 Task: Find connections with filter location Penja with filter topic #leadershipwith filter profile language German with filter current company Buro Happold with filter school Careers for BANGALORE with filter industry Mobile Gaming Apps with filter service category Copywriting with filter keywords title Interior Designer
Action: Mouse moved to (481, 59)
Screenshot: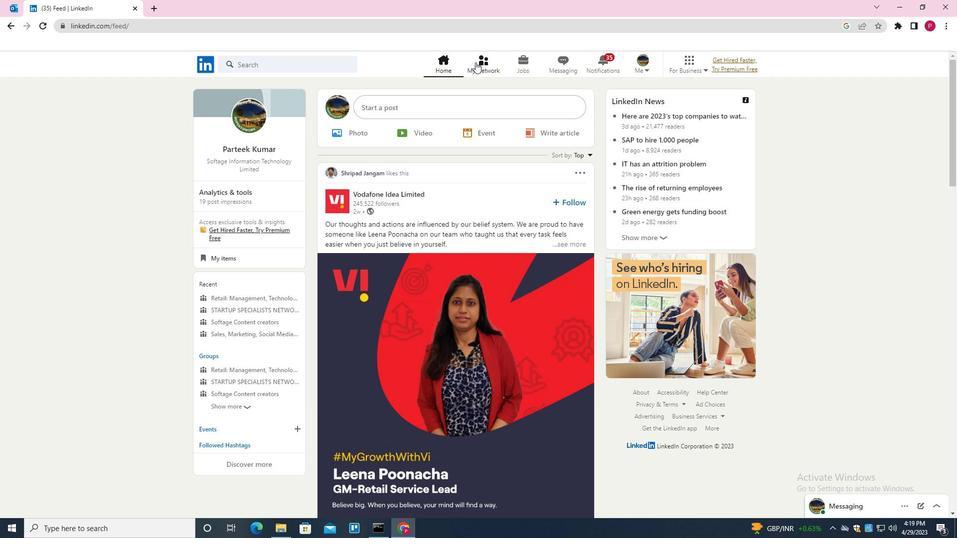 
Action: Mouse pressed left at (481, 59)
Screenshot: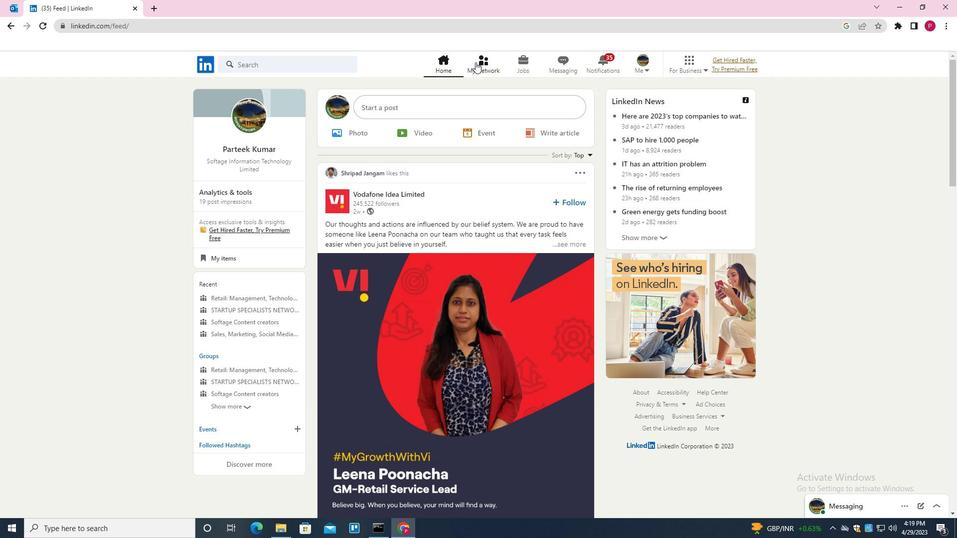
Action: Mouse moved to (307, 123)
Screenshot: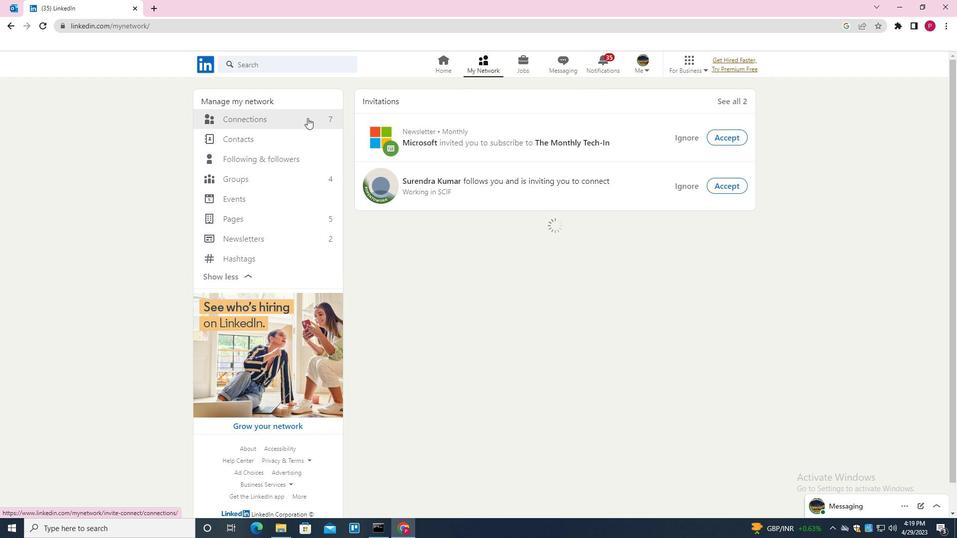 
Action: Mouse pressed left at (307, 123)
Screenshot: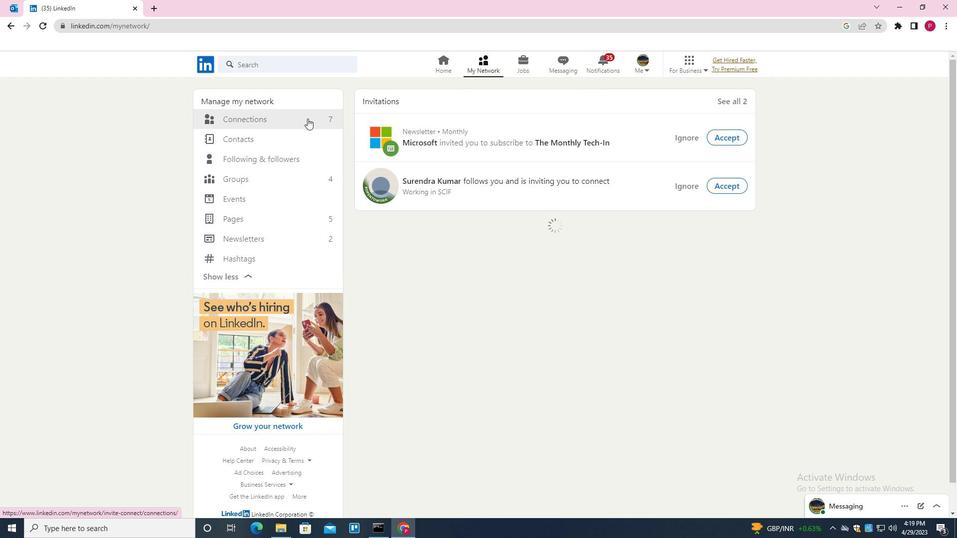 
Action: Mouse moved to (573, 120)
Screenshot: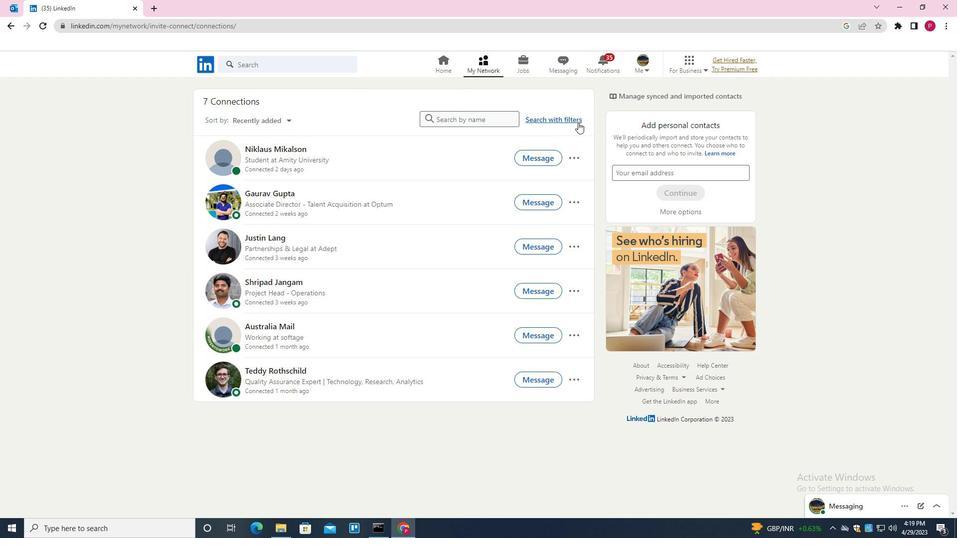 
Action: Mouse pressed left at (573, 120)
Screenshot: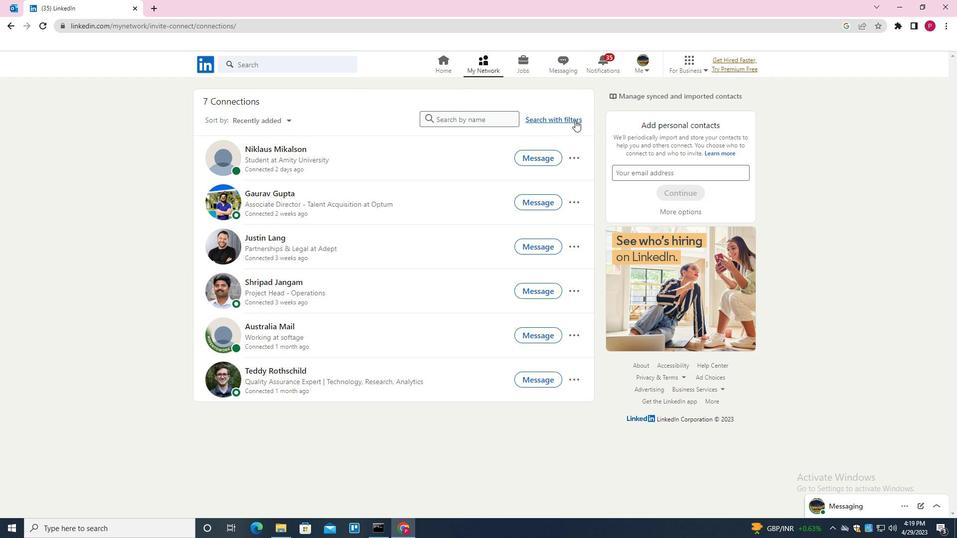 
Action: Mouse moved to (514, 90)
Screenshot: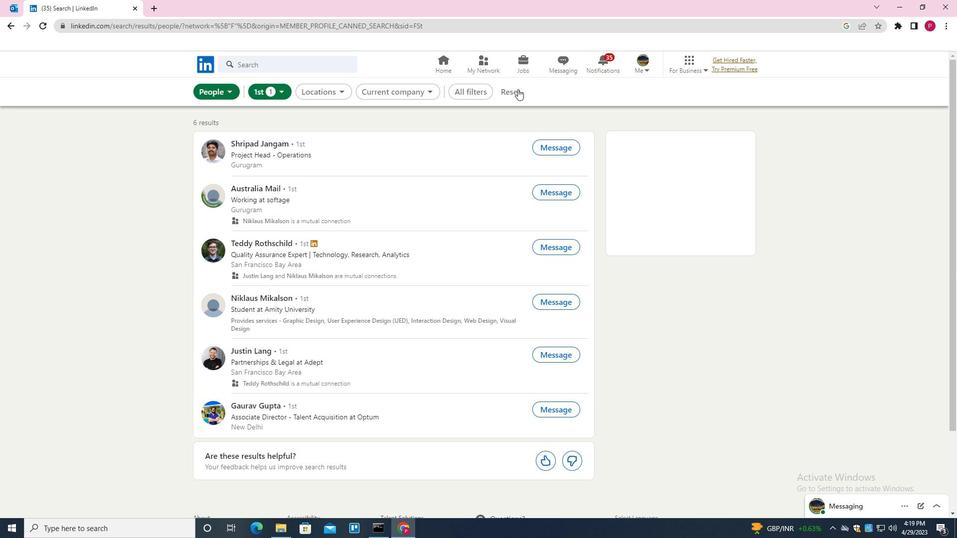 
Action: Mouse pressed left at (514, 90)
Screenshot: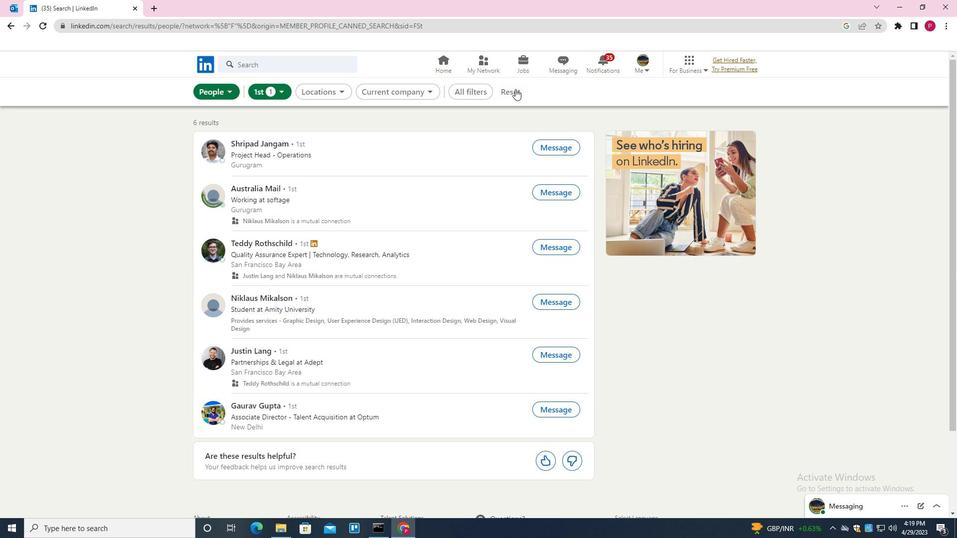 
Action: Mouse moved to (496, 90)
Screenshot: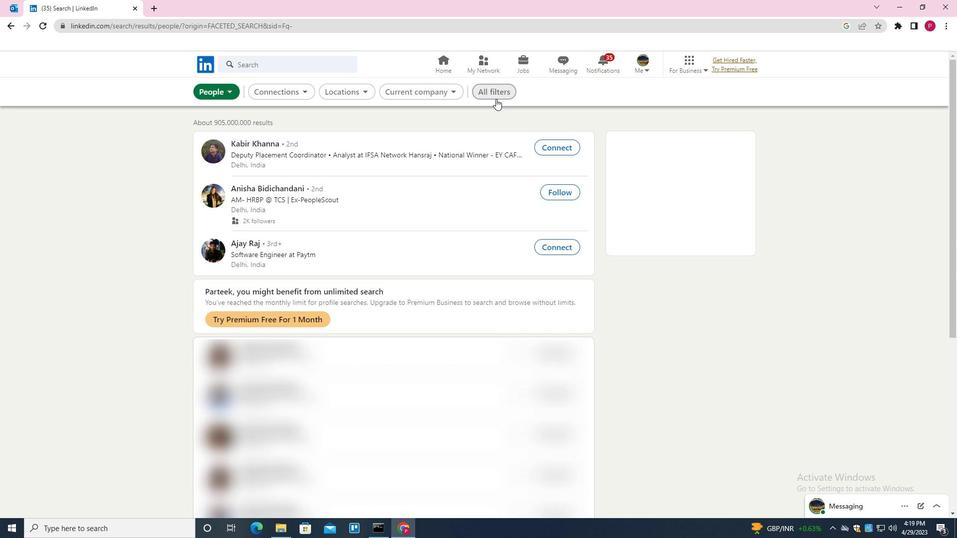 
Action: Mouse pressed left at (496, 90)
Screenshot: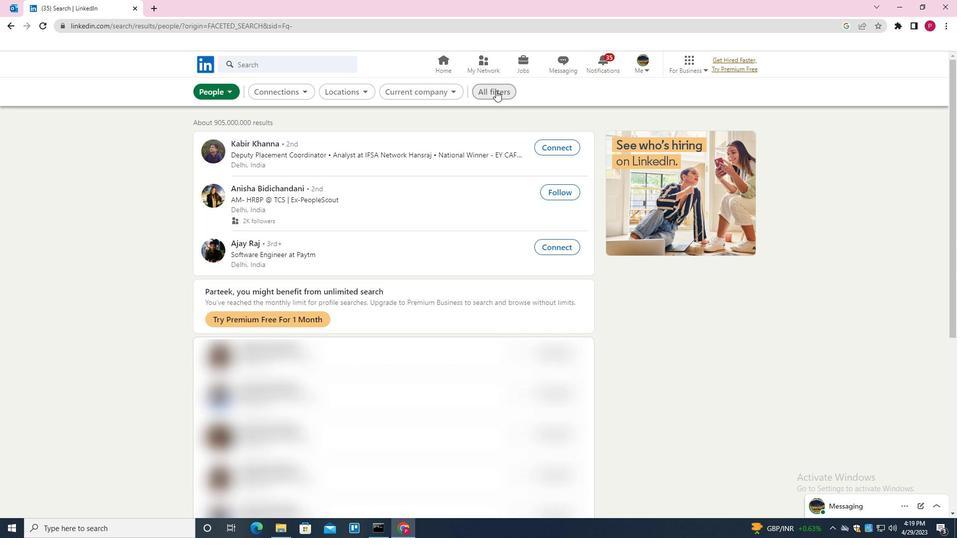 
Action: Mouse moved to (868, 387)
Screenshot: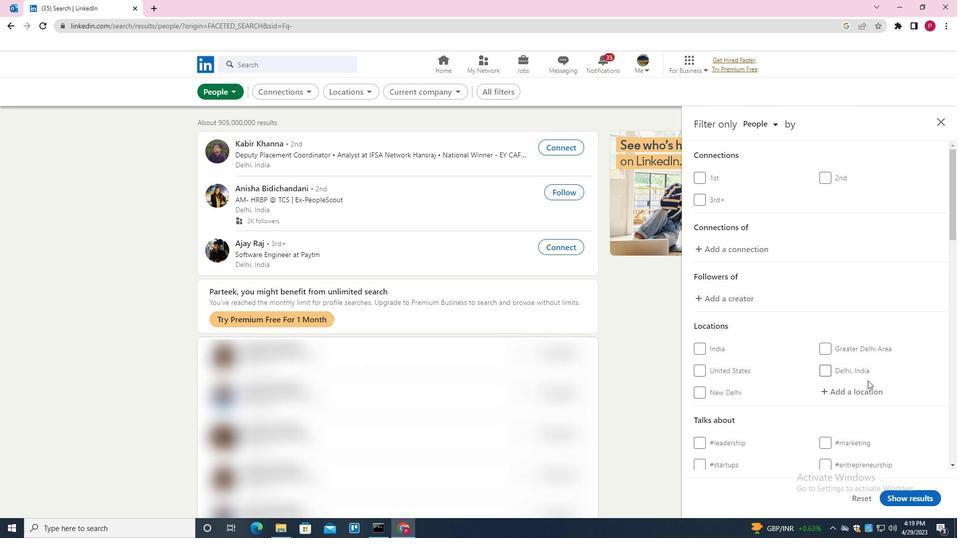 
Action: Mouse pressed left at (868, 387)
Screenshot: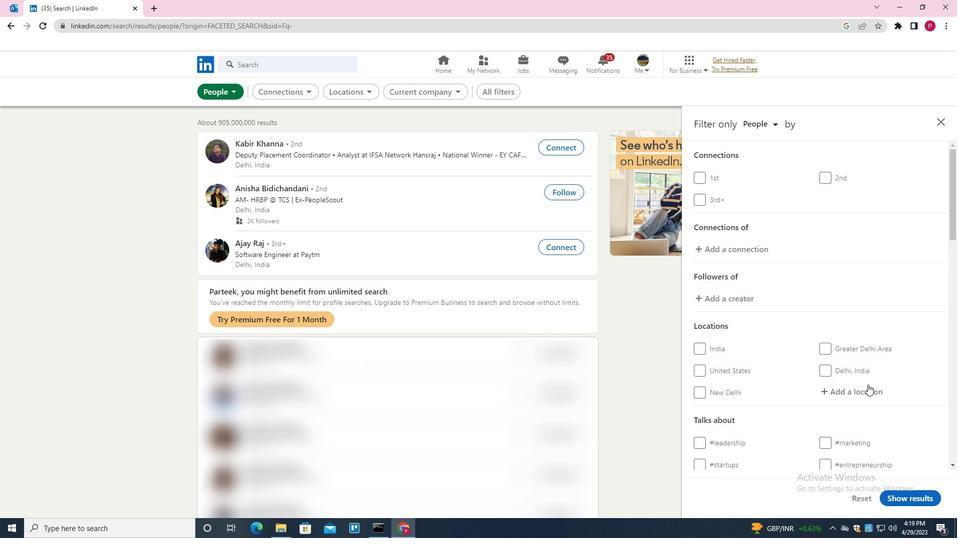 
Action: Key pressed <Key.shift>PENJA<Key.down><Key.enter>
Screenshot: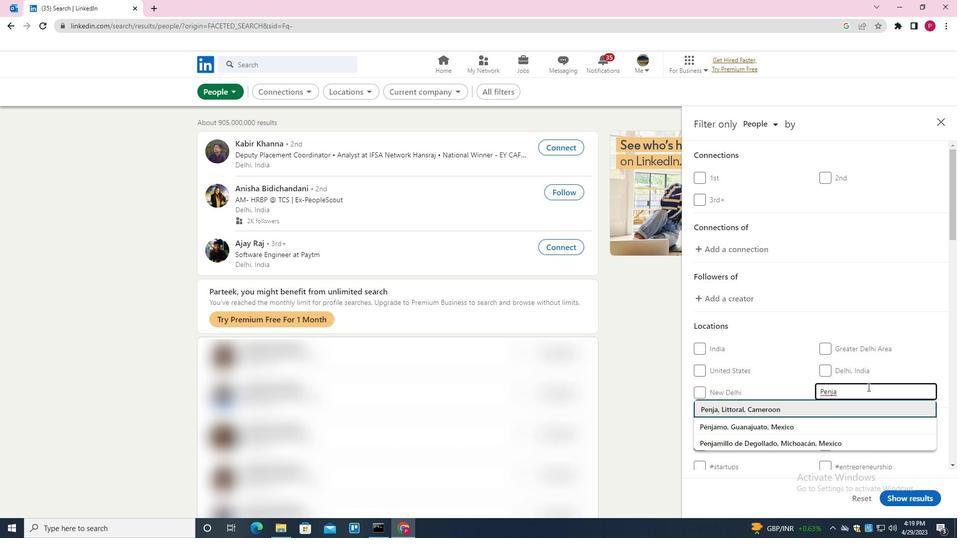 
Action: Mouse moved to (819, 377)
Screenshot: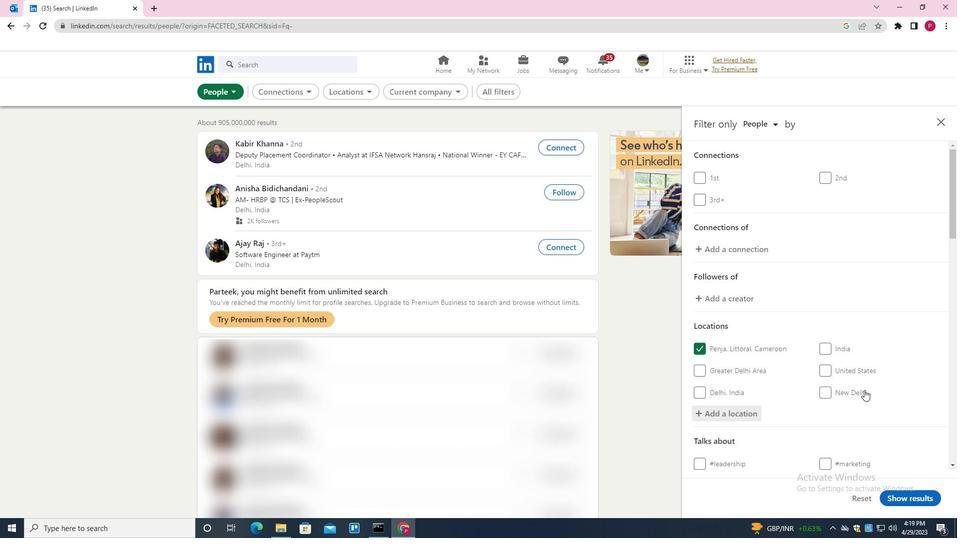 
Action: Mouse scrolled (819, 377) with delta (0, 0)
Screenshot: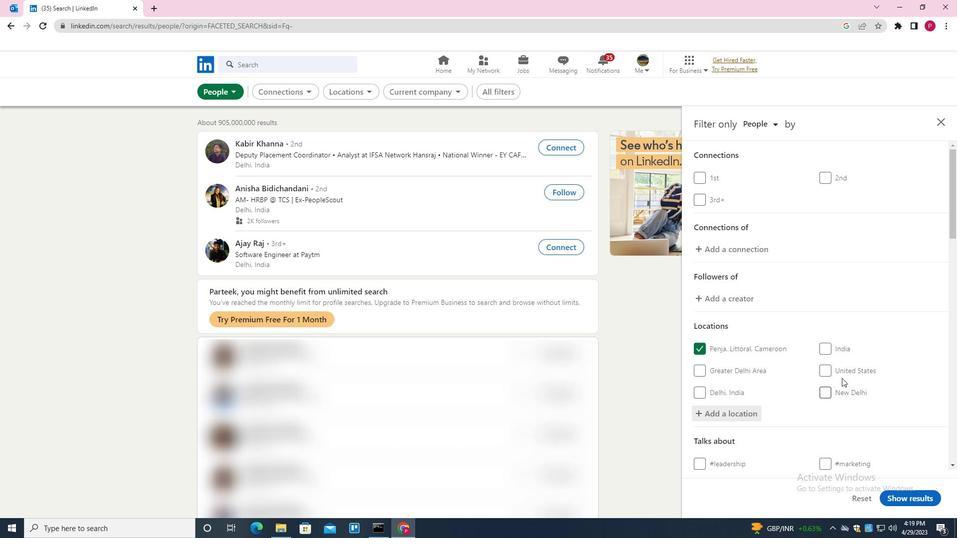 
Action: Mouse moved to (819, 378)
Screenshot: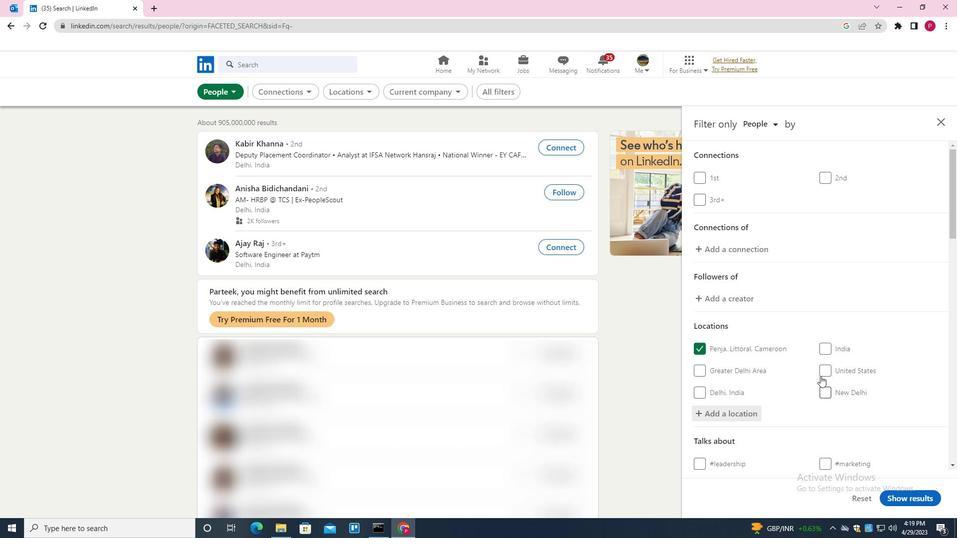 
Action: Mouse scrolled (819, 377) with delta (0, 0)
Screenshot: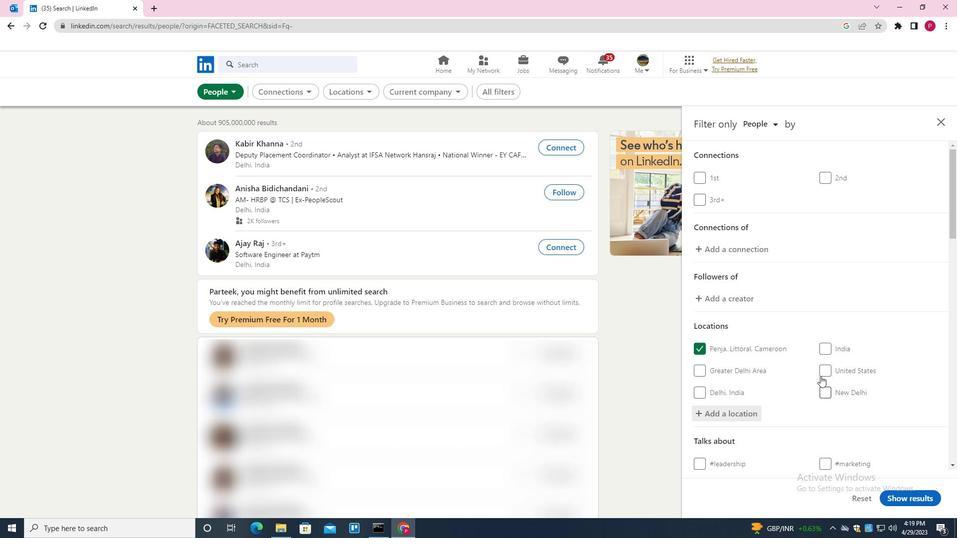 
Action: Mouse moved to (819, 379)
Screenshot: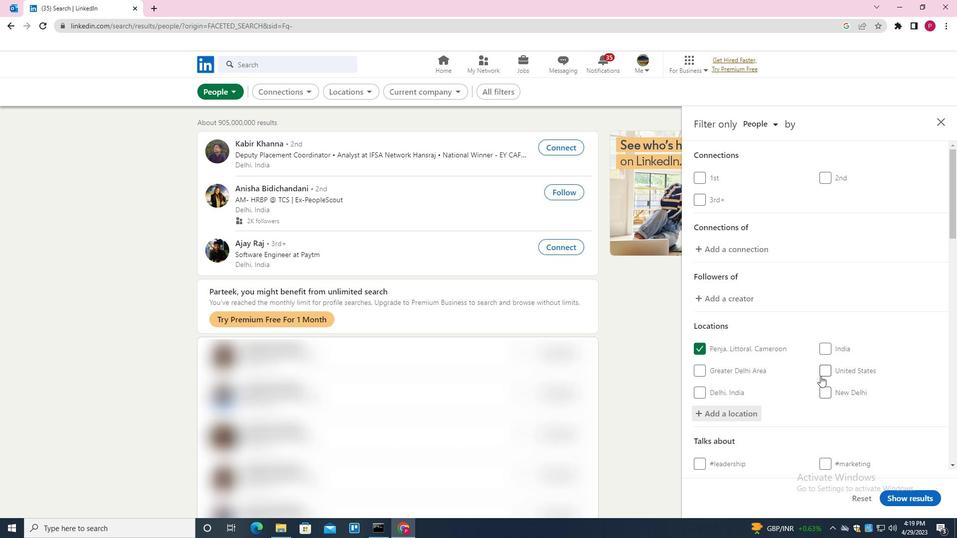 
Action: Mouse scrolled (819, 378) with delta (0, 0)
Screenshot: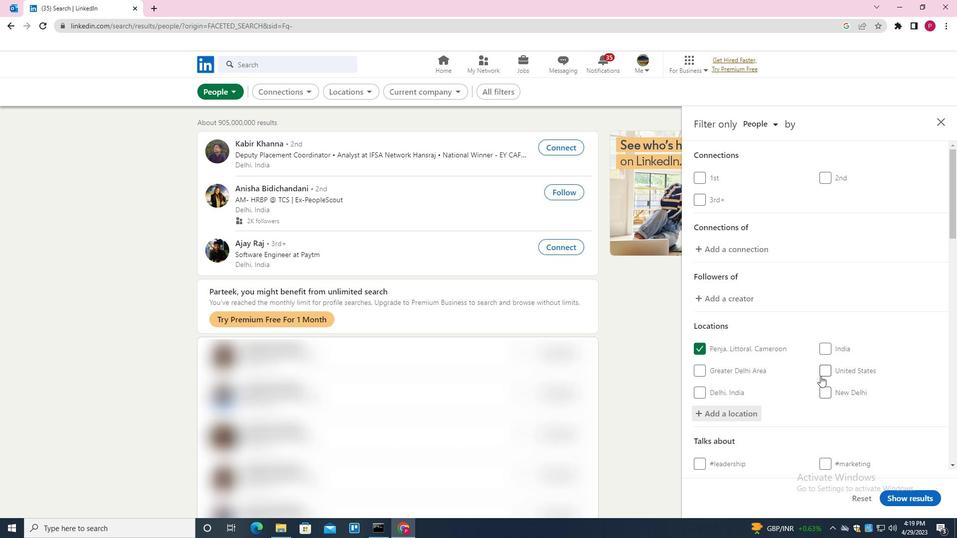
Action: Mouse moved to (844, 366)
Screenshot: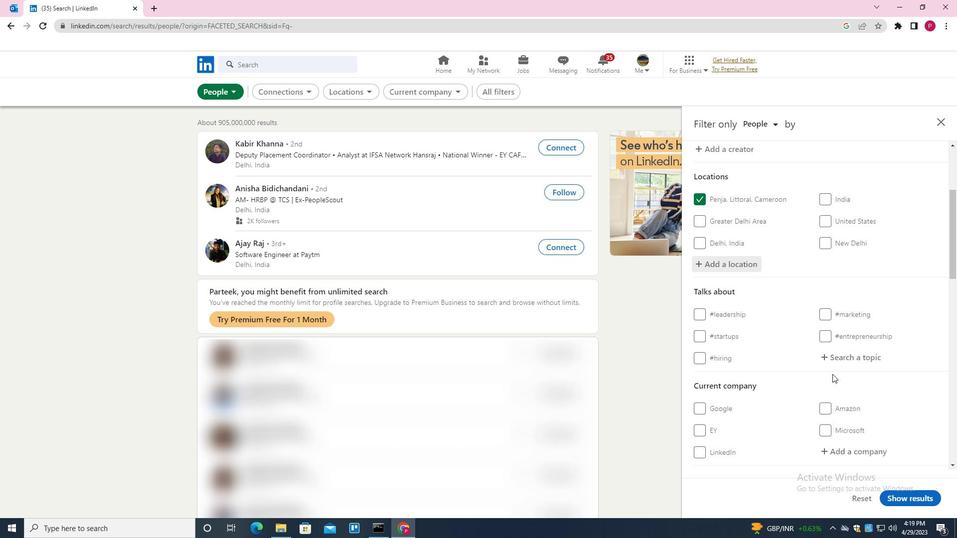 
Action: Mouse pressed left at (844, 366)
Screenshot: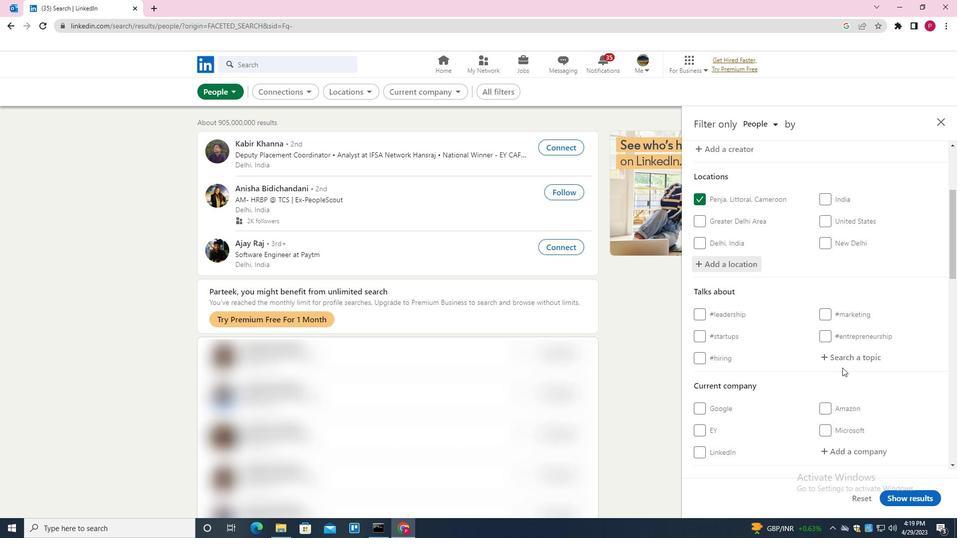 
Action: Mouse moved to (845, 356)
Screenshot: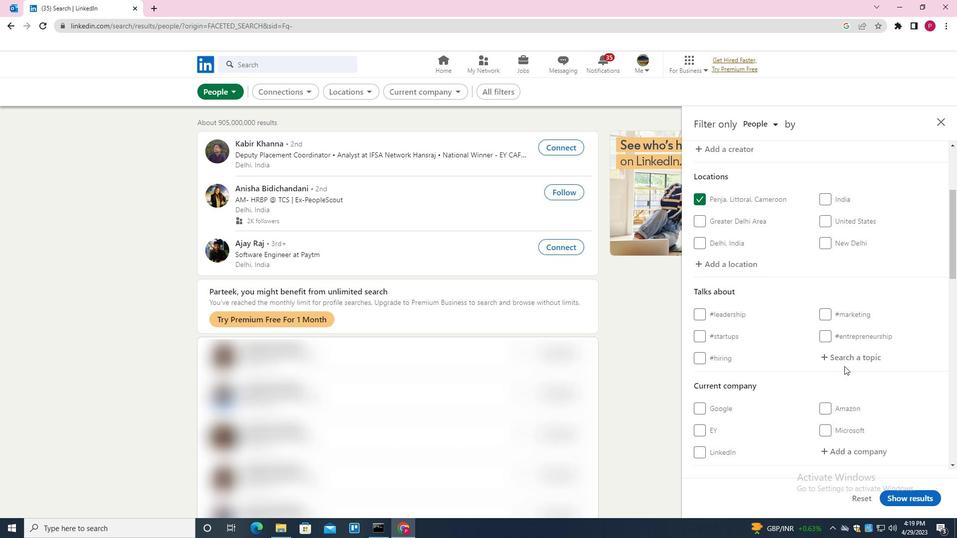 
Action: Mouse pressed left at (845, 356)
Screenshot: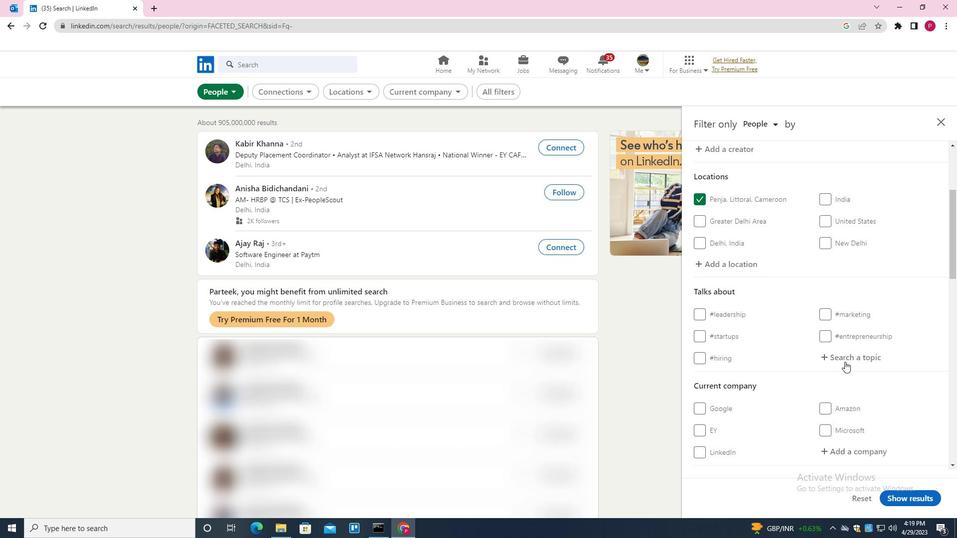 
Action: Key pressed LEADERSHIP<Key.down><Key.enter>
Screenshot: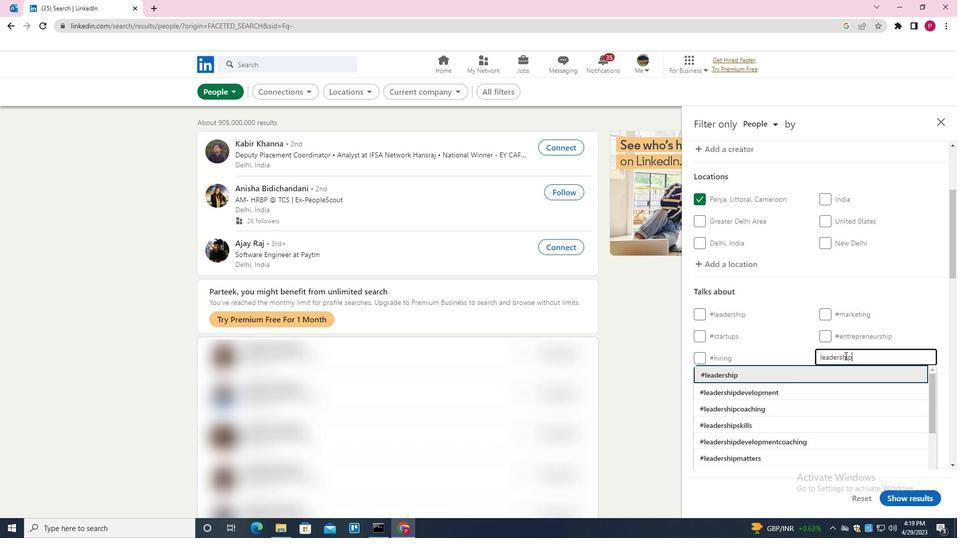 
Action: Mouse scrolled (845, 355) with delta (0, 0)
Screenshot: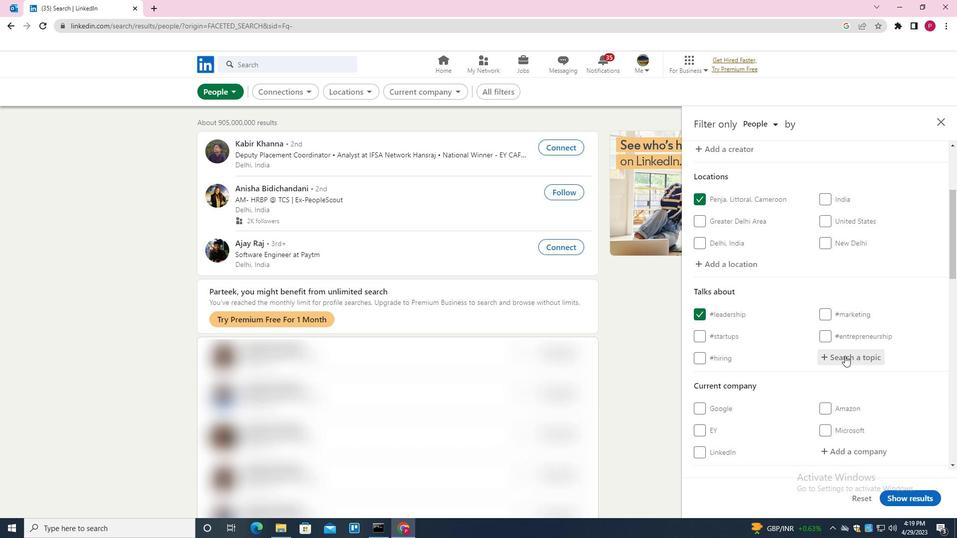 
Action: Mouse scrolled (845, 355) with delta (0, 0)
Screenshot: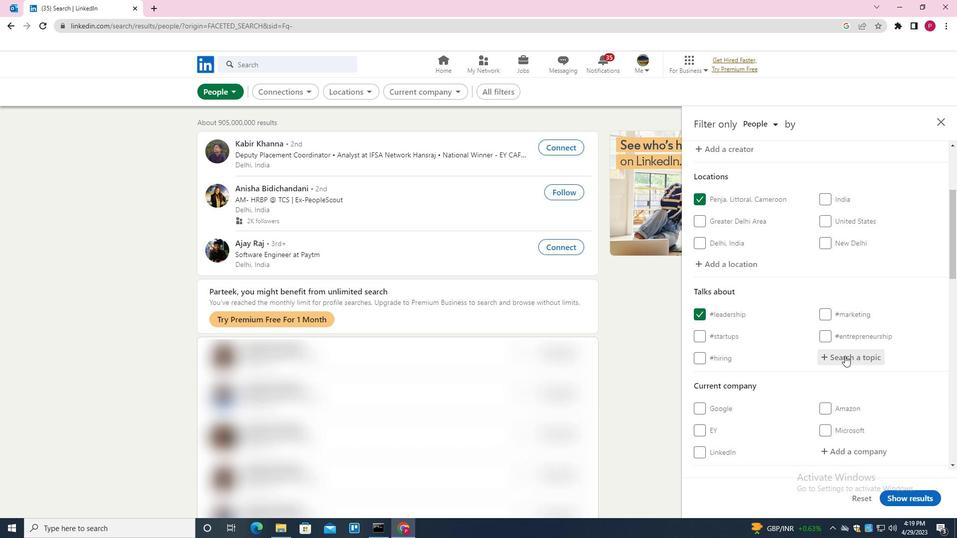 
Action: Mouse scrolled (845, 355) with delta (0, 0)
Screenshot: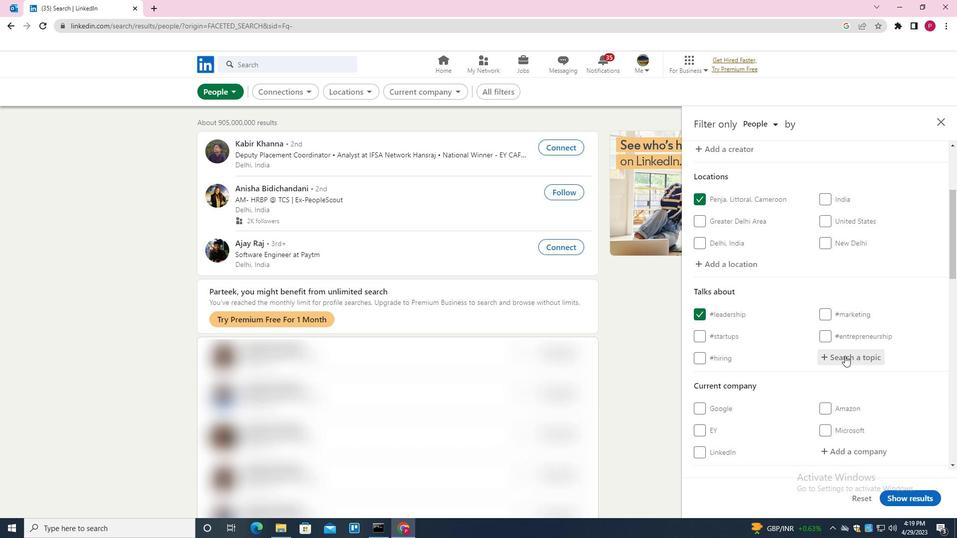 
Action: Mouse scrolled (845, 355) with delta (0, 0)
Screenshot: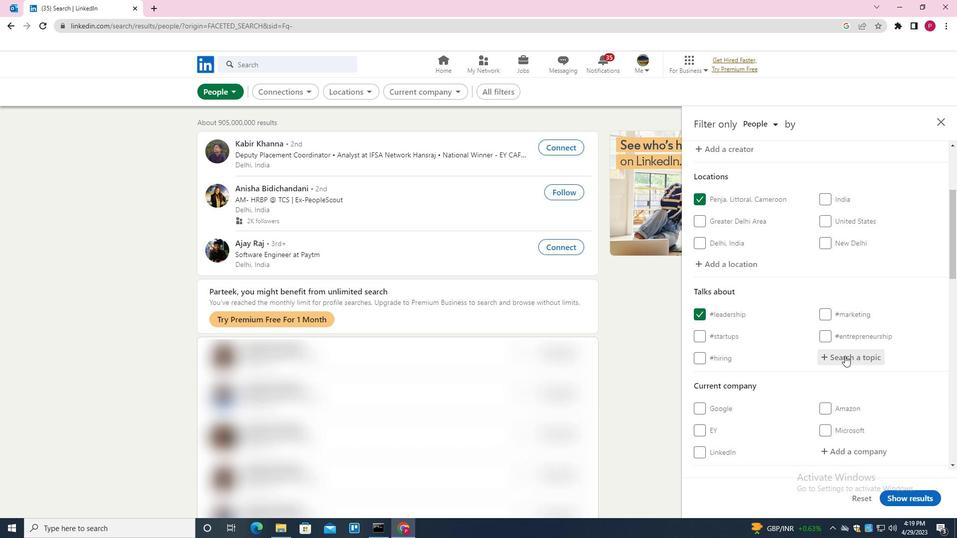 
Action: Mouse moved to (759, 331)
Screenshot: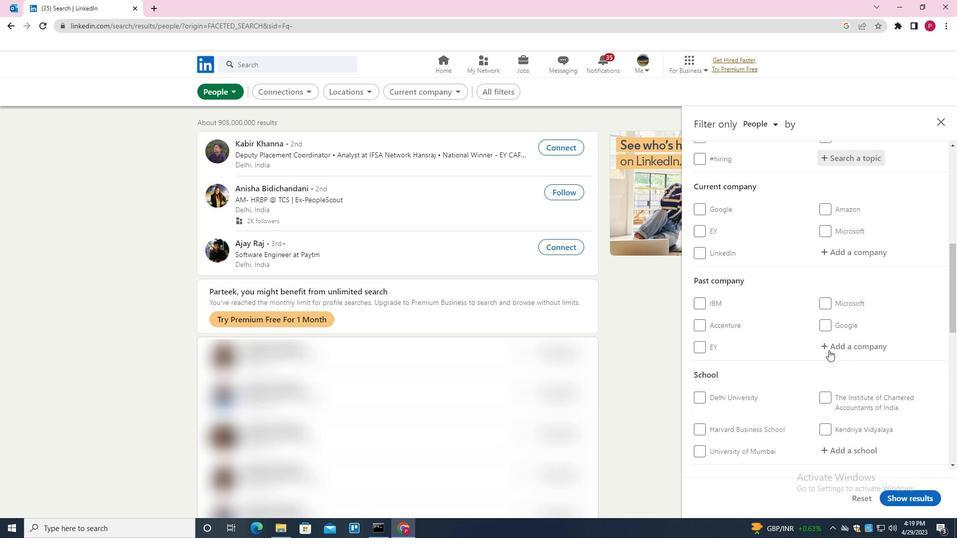 
Action: Mouse scrolled (759, 330) with delta (0, 0)
Screenshot: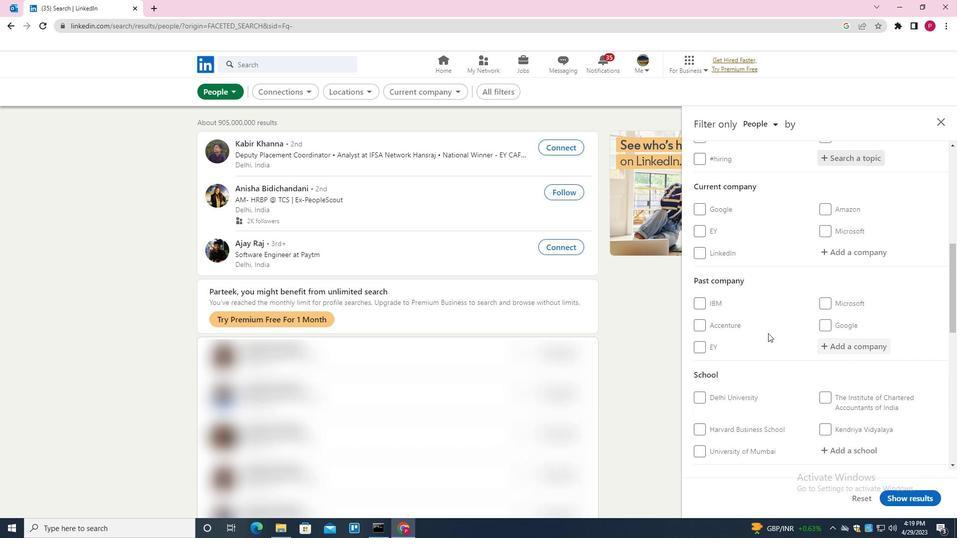 
Action: Mouse scrolled (759, 330) with delta (0, 0)
Screenshot: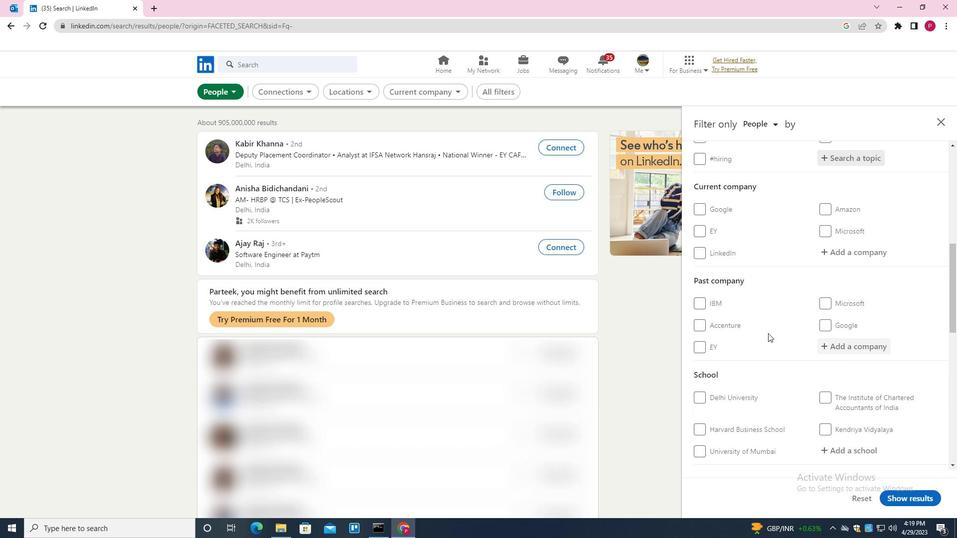 
Action: Mouse scrolled (759, 330) with delta (0, 0)
Screenshot: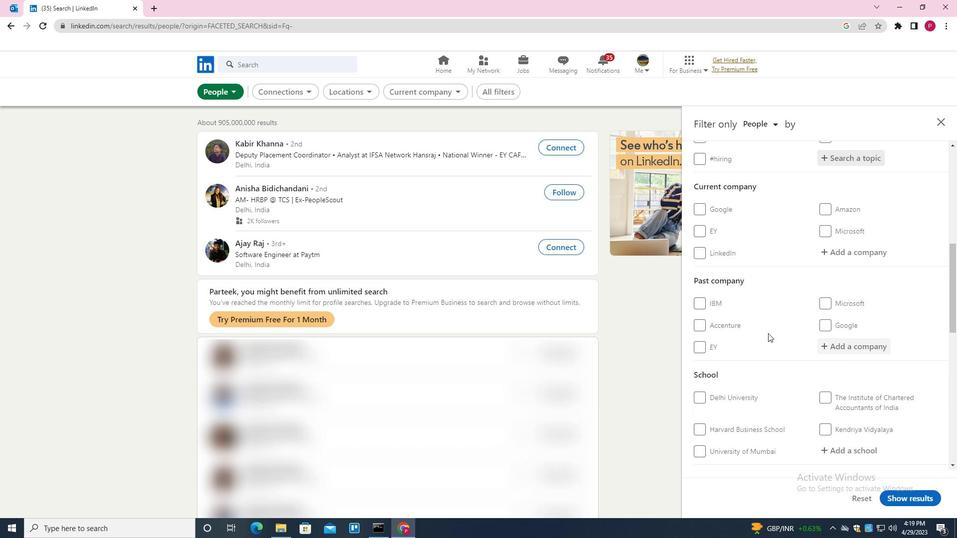 
Action: Mouse scrolled (759, 330) with delta (0, 0)
Screenshot: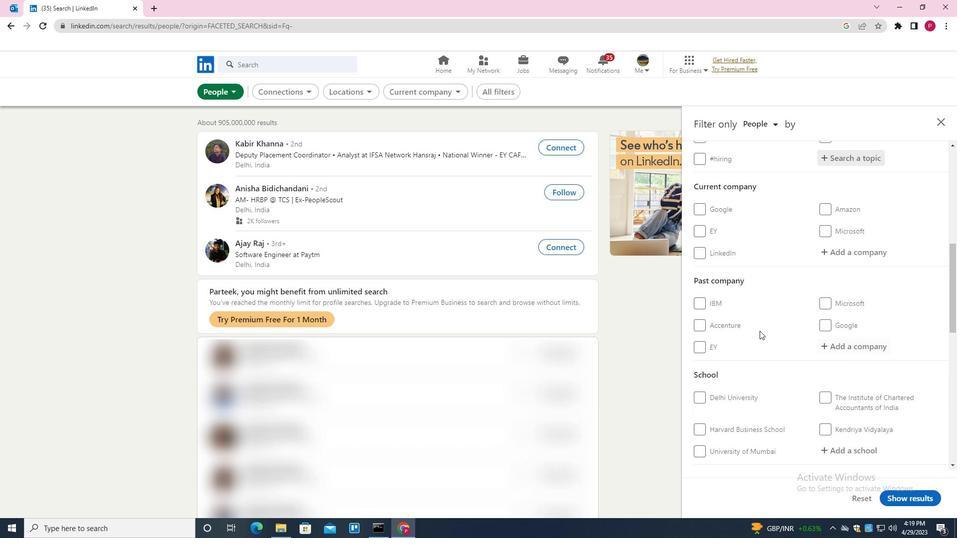 
Action: Mouse scrolled (759, 330) with delta (0, 0)
Screenshot: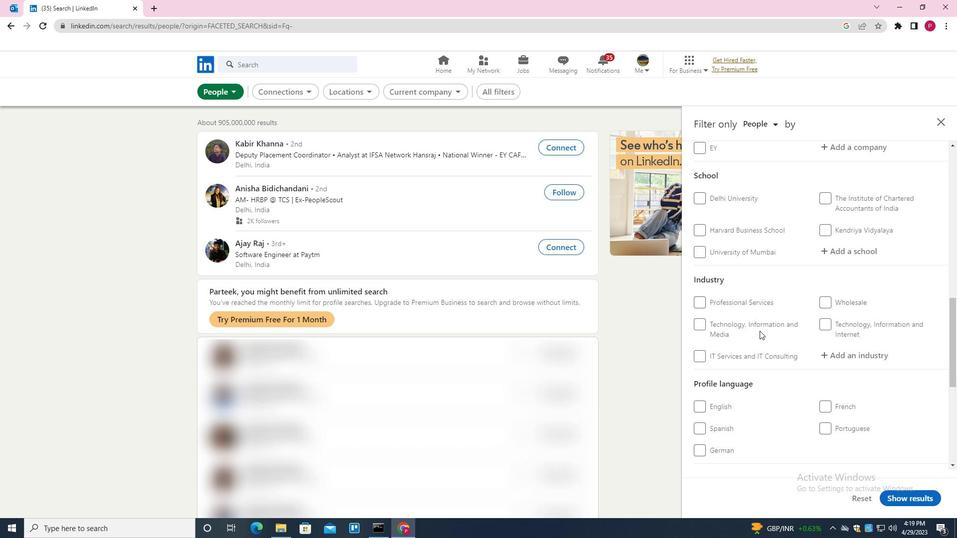 
Action: Mouse scrolled (759, 330) with delta (0, 0)
Screenshot: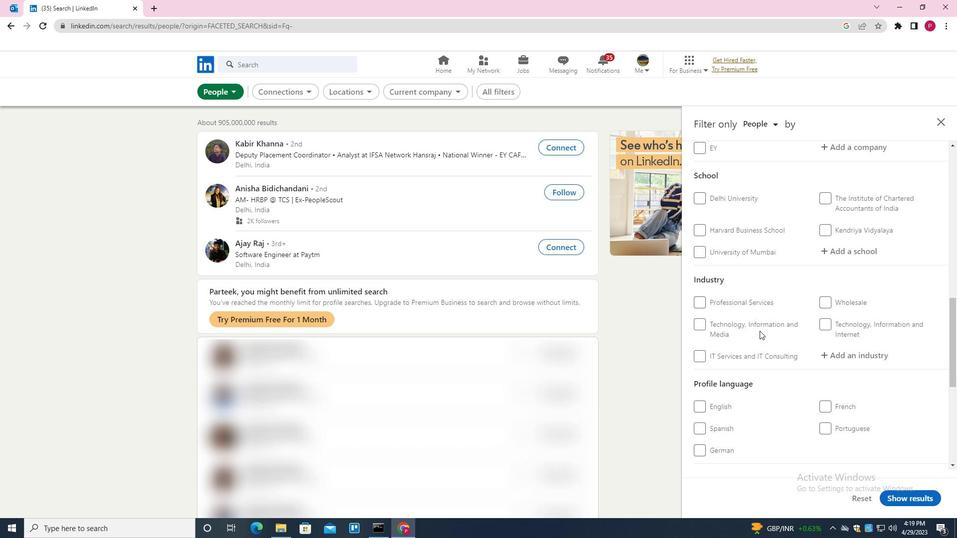 
Action: Mouse moved to (720, 349)
Screenshot: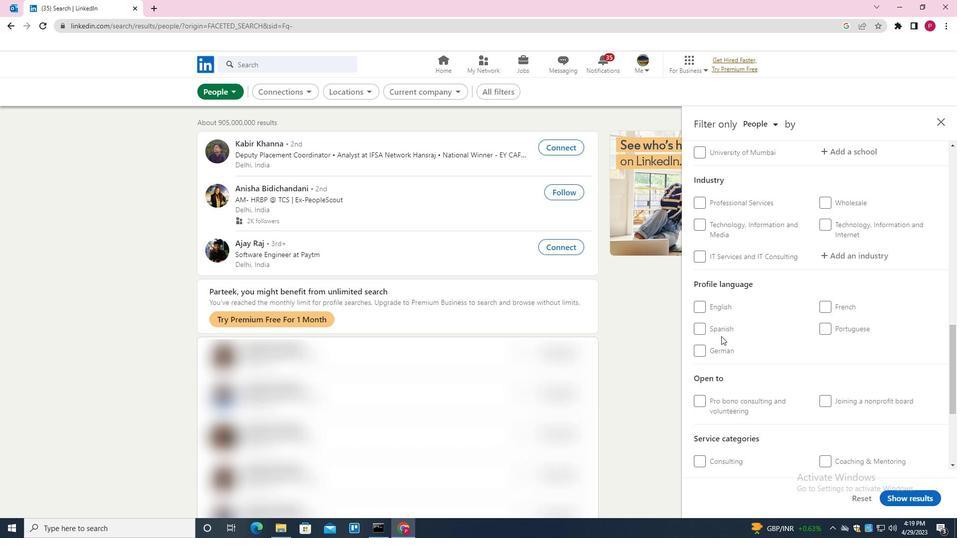 
Action: Mouse pressed left at (720, 349)
Screenshot: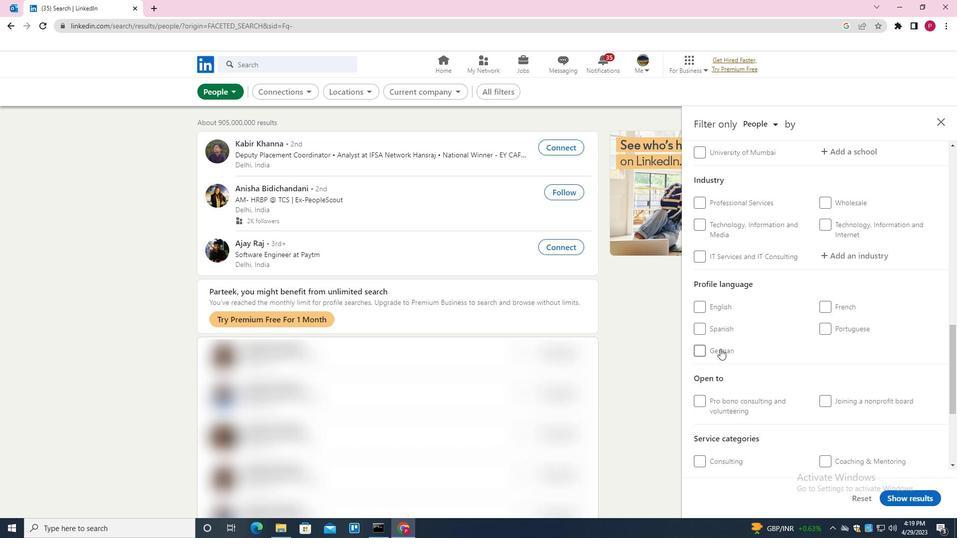 
Action: Mouse scrolled (720, 349) with delta (0, 0)
Screenshot: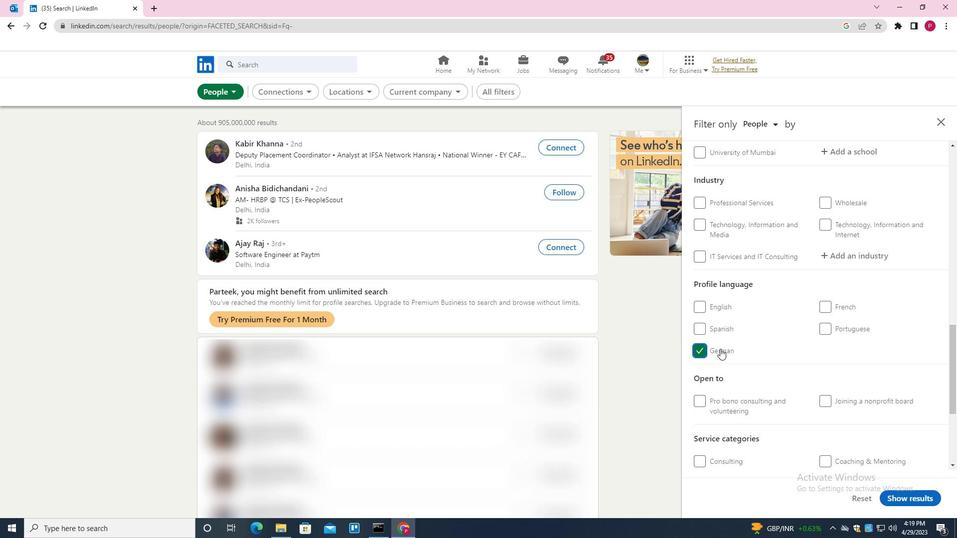 
Action: Mouse scrolled (720, 349) with delta (0, 0)
Screenshot: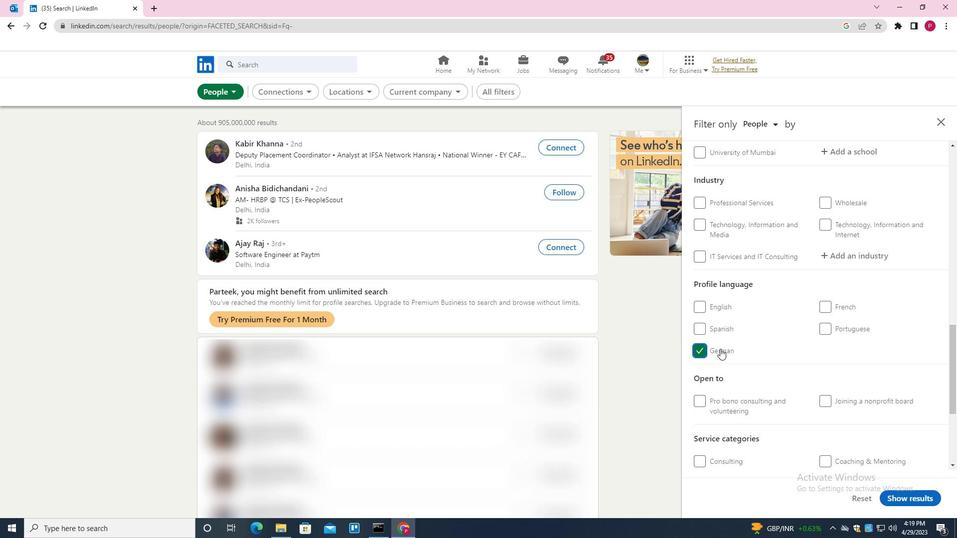 
Action: Mouse scrolled (720, 349) with delta (0, 0)
Screenshot: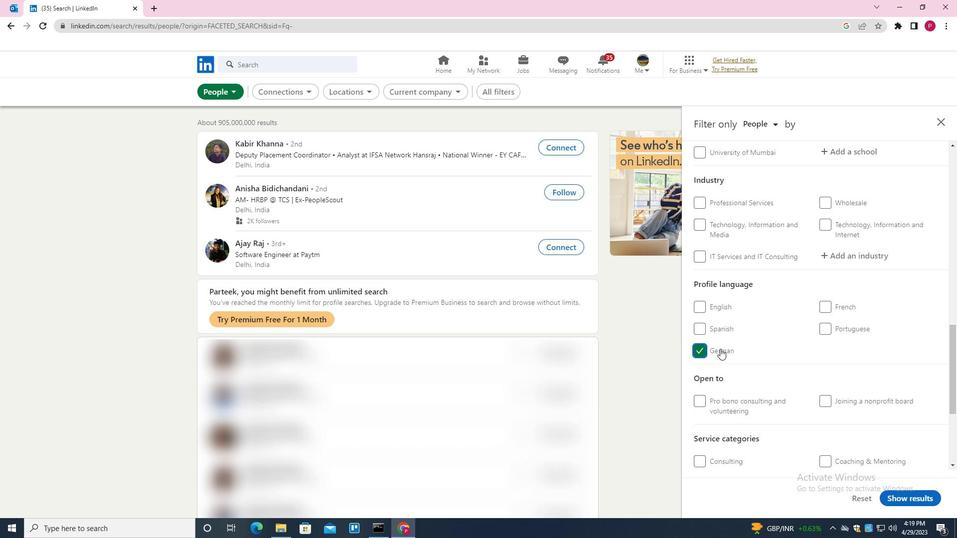 
Action: Mouse scrolled (720, 349) with delta (0, 0)
Screenshot: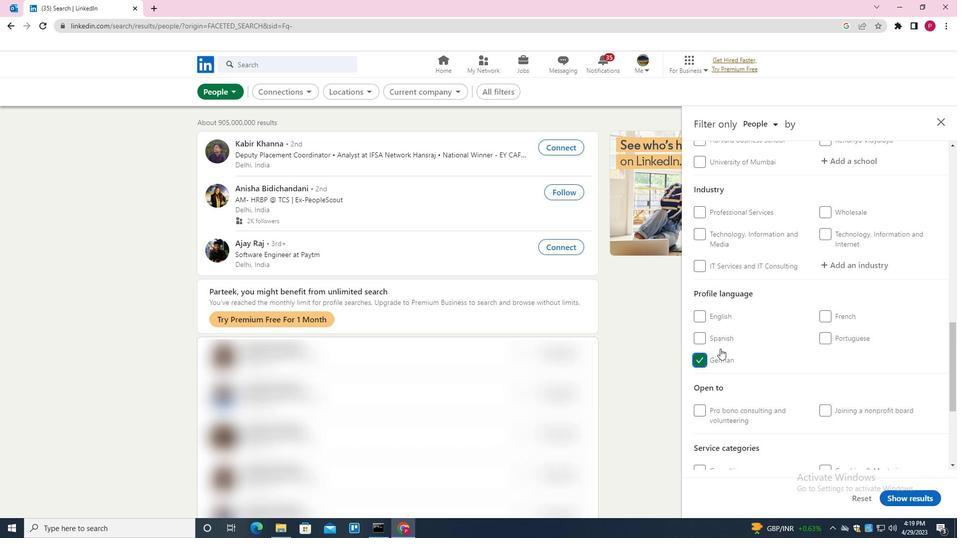 
Action: Mouse scrolled (720, 349) with delta (0, 0)
Screenshot: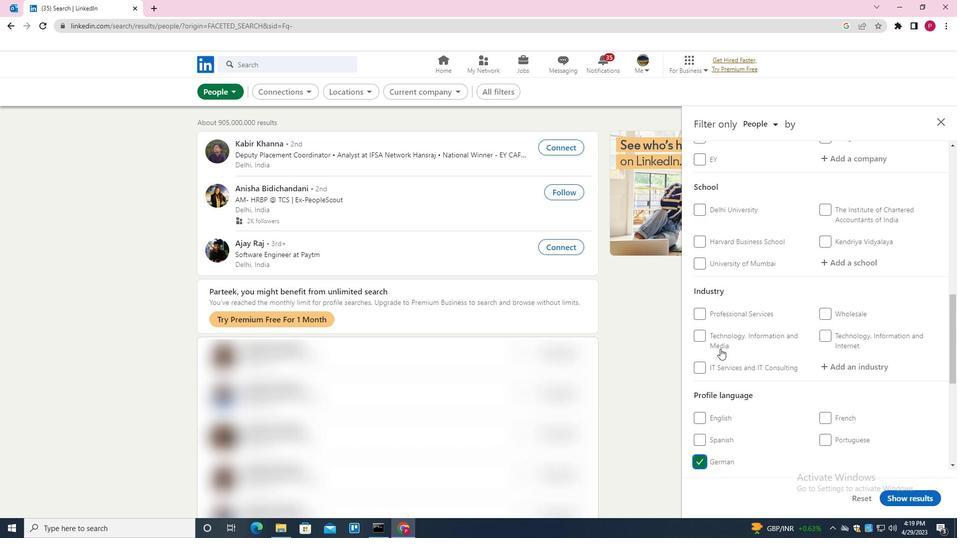 
Action: Mouse moved to (859, 209)
Screenshot: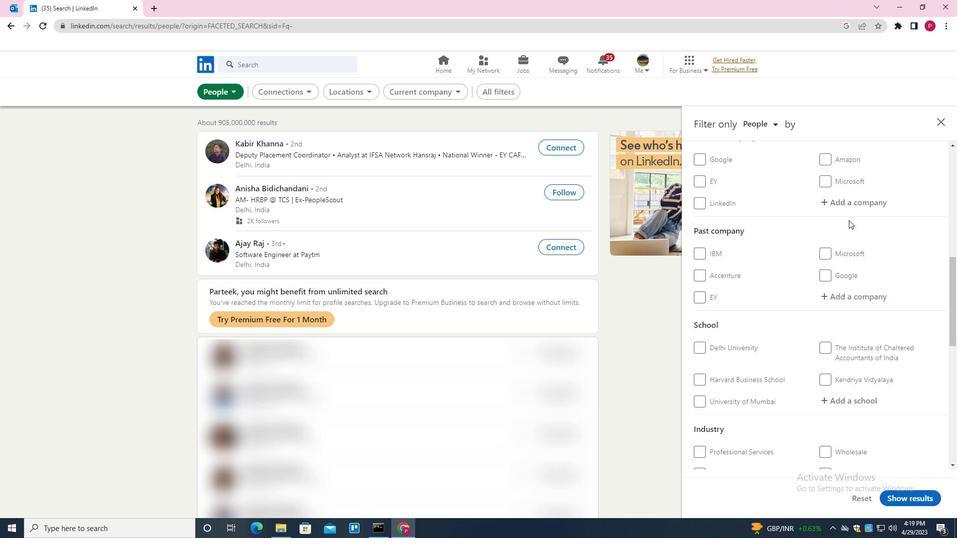 
Action: Mouse pressed left at (859, 209)
Screenshot: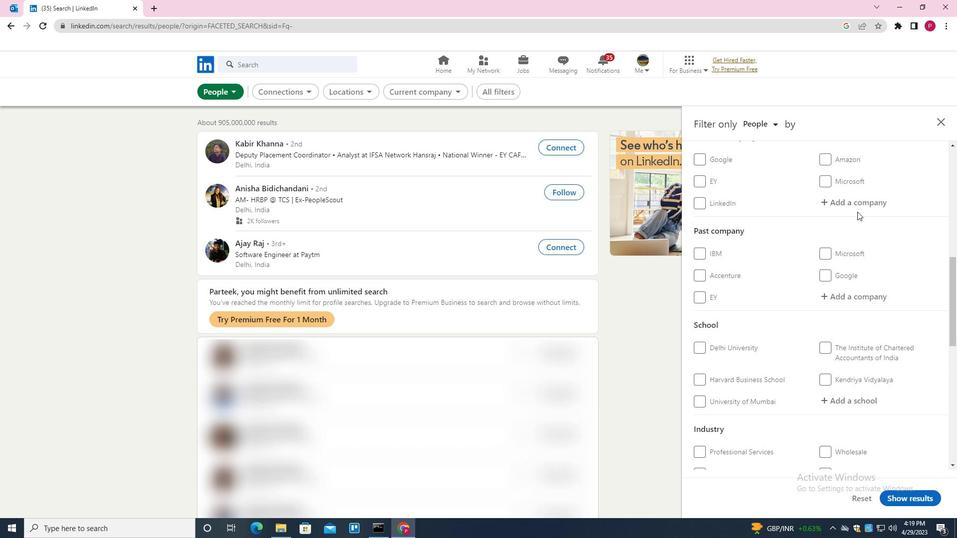 
Action: Key pressed <Key.shift><Key.shift>BURO<Key.space><Key.down><Key.enter>
Screenshot: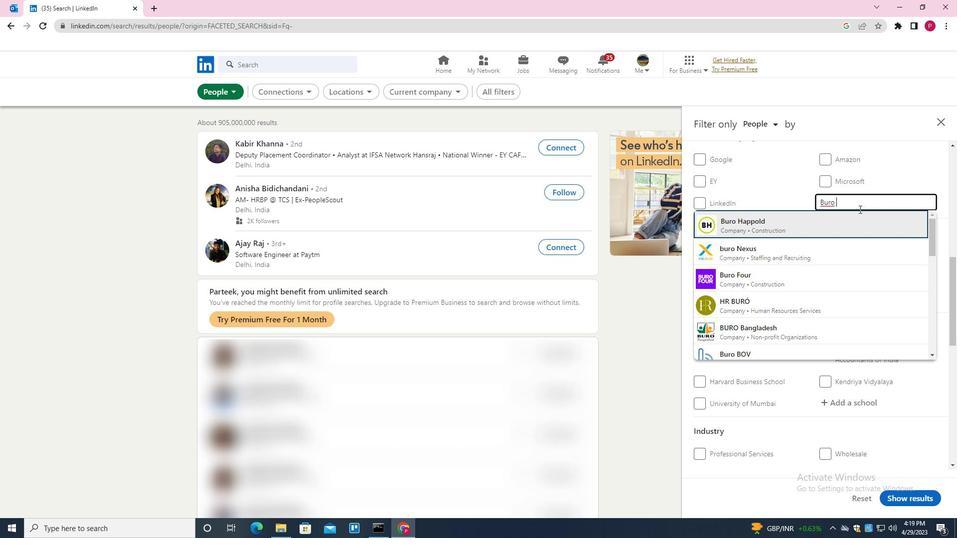 
Action: Mouse moved to (768, 287)
Screenshot: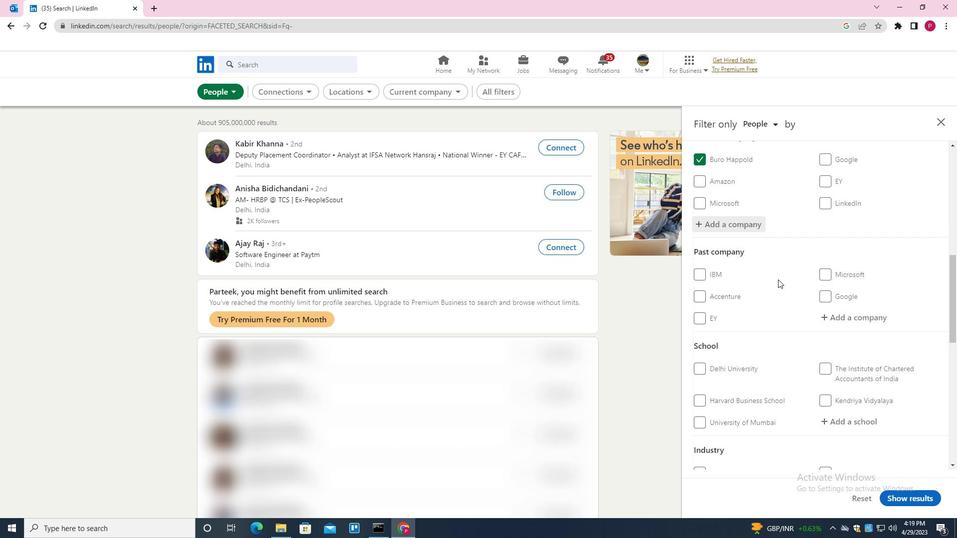 
Action: Mouse scrolled (768, 286) with delta (0, 0)
Screenshot: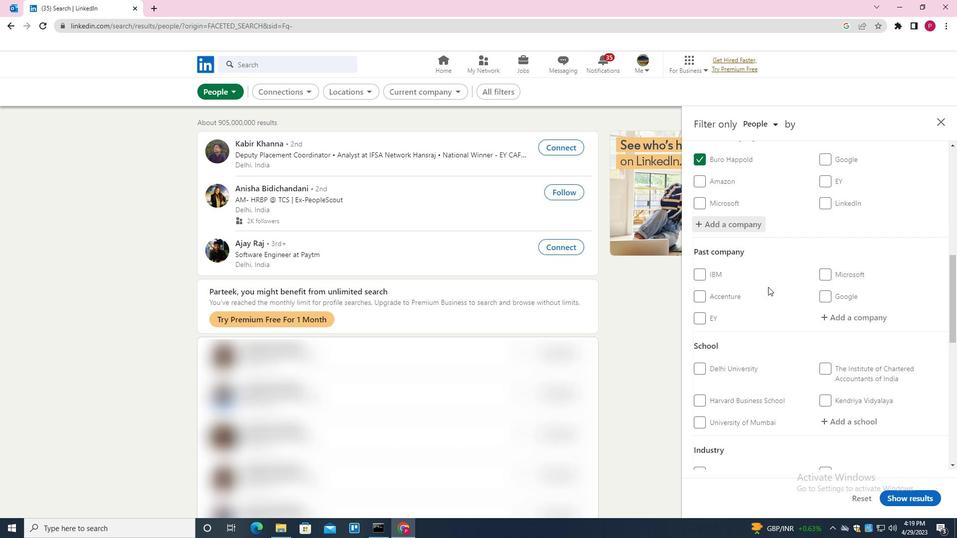 
Action: Mouse scrolled (768, 286) with delta (0, 0)
Screenshot: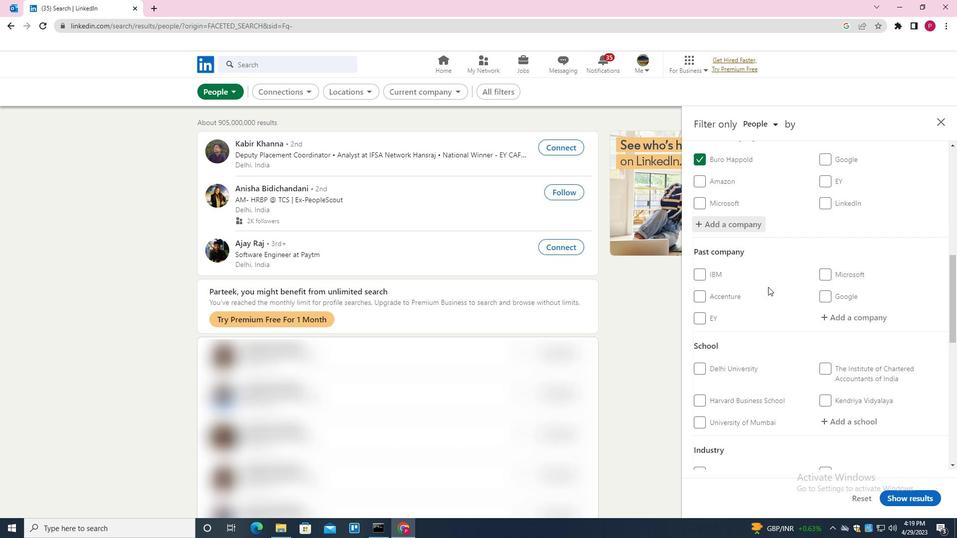 
Action: Mouse scrolled (768, 286) with delta (0, 0)
Screenshot: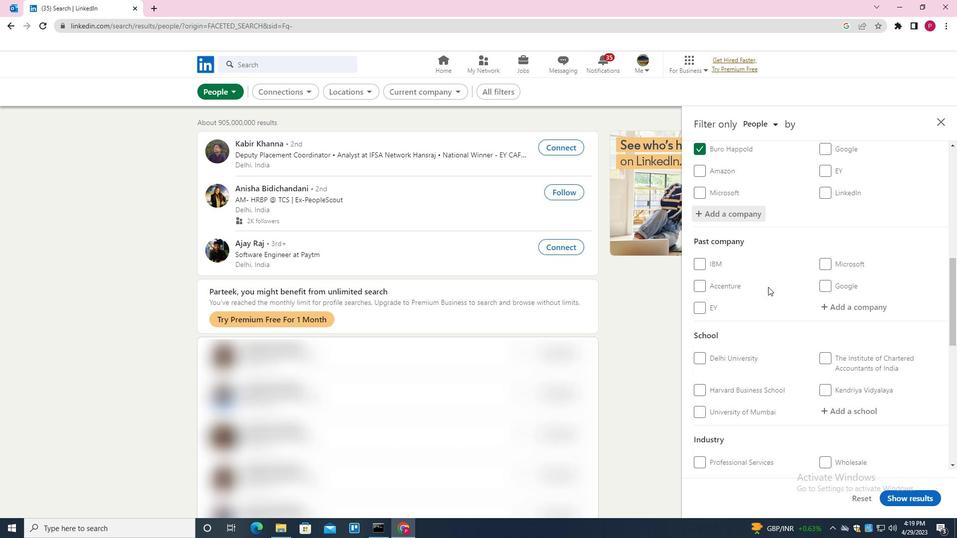 
Action: Mouse moved to (838, 272)
Screenshot: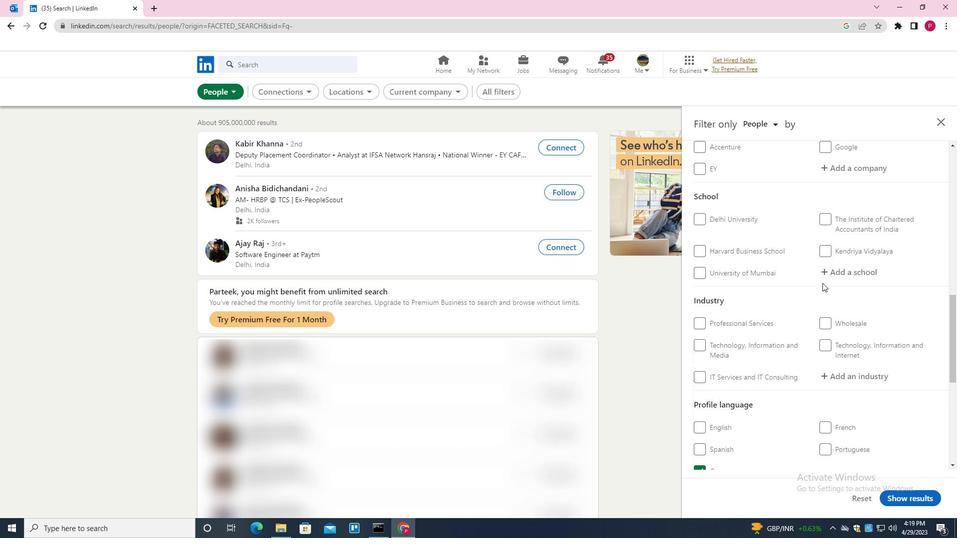 
Action: Mouse pressed left at (838, 272)
Screenshot: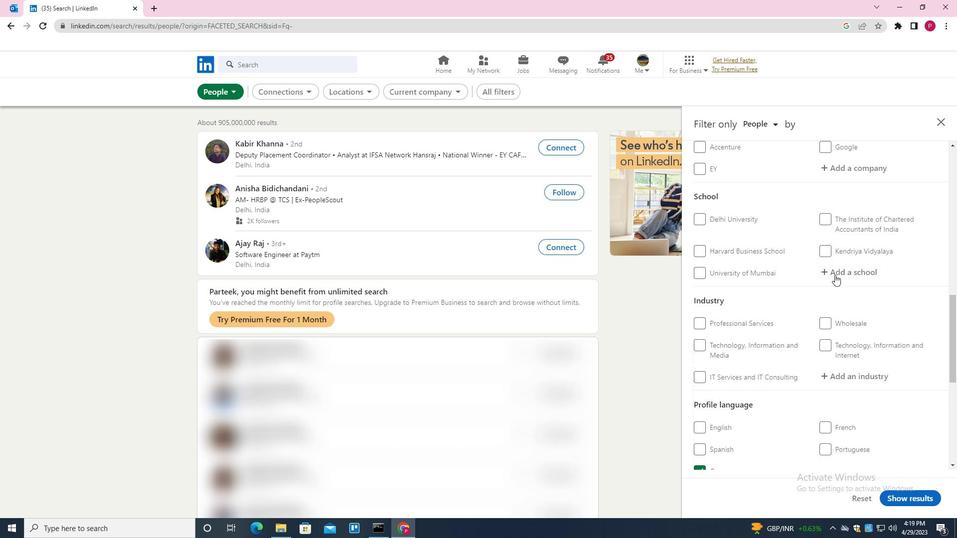 
Action: Key pressed <Key.shift><Key.shift><Key.shift>CARERS<Key.backspace><Key.backspace>ERS<Key.space>FOR<Key.space><Key.shift>B<Key.down><Key.enter>
Screenshot: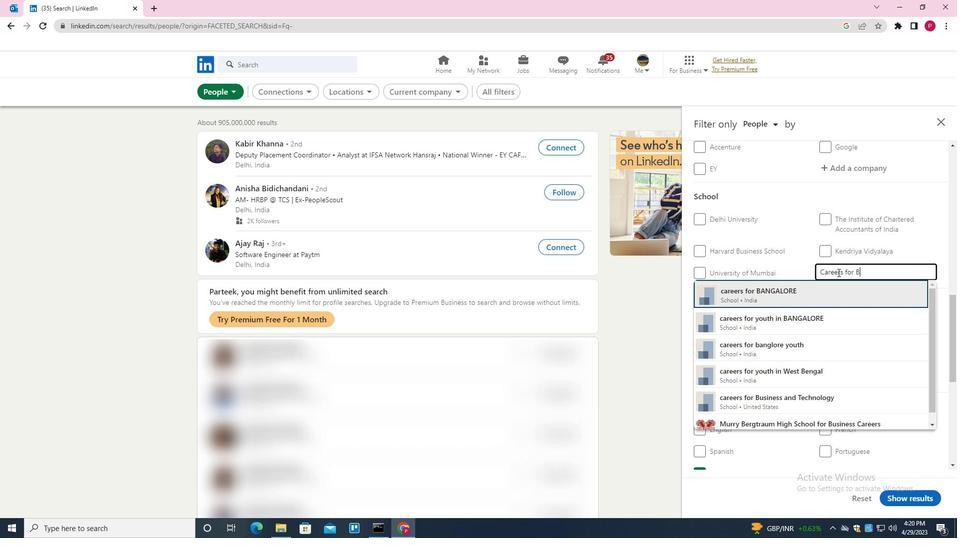 
Action: Mouse moved to (838, 273)
Screenshot: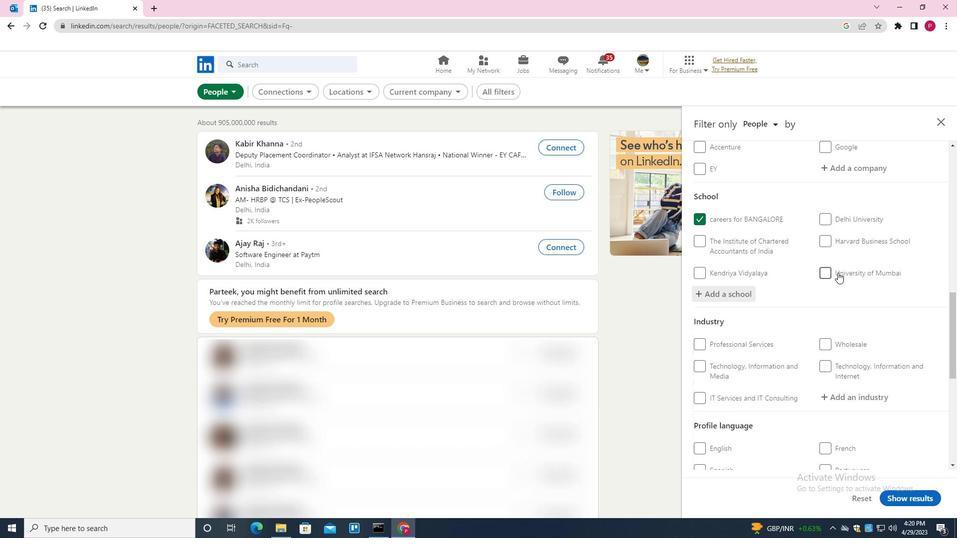 
Action: Mouse scrolled (838, 272) with delta (0, 0)
Screenshot: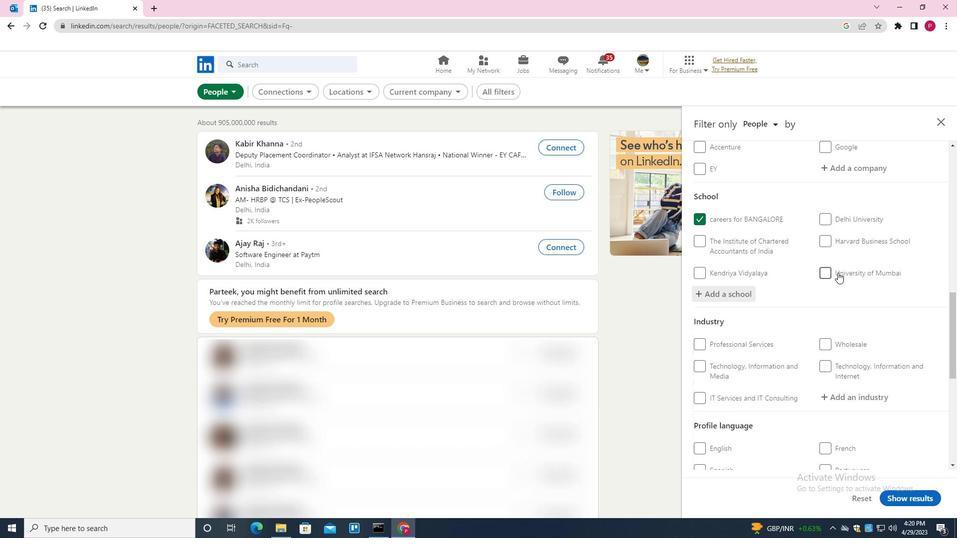 
Action: Mouse scrolled (838, 272) with delta (0, 0)
Screenshot: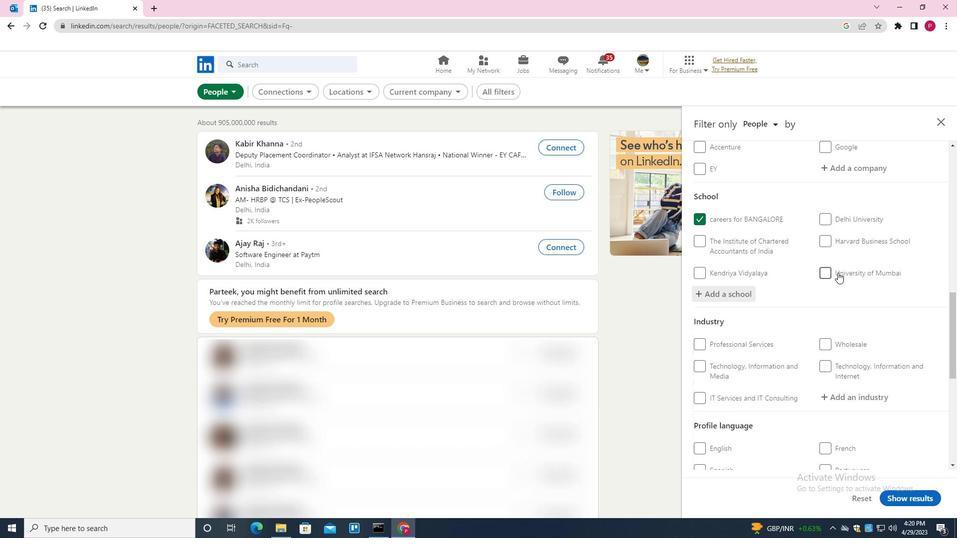 
Action: Mouse scrolled (838, 272) with delta (0, 0)
Screenshot: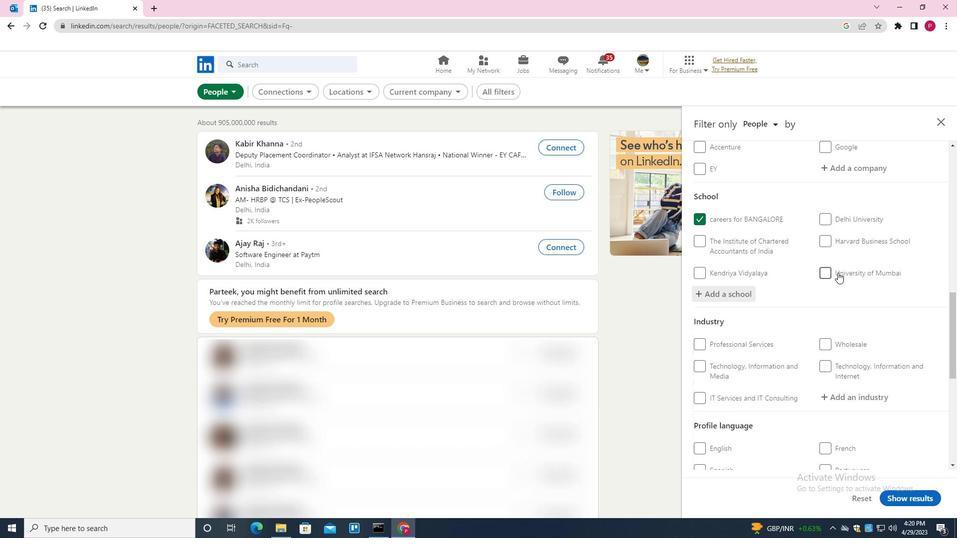 
Action: Mouse moved to (875, 251)
Screenshot: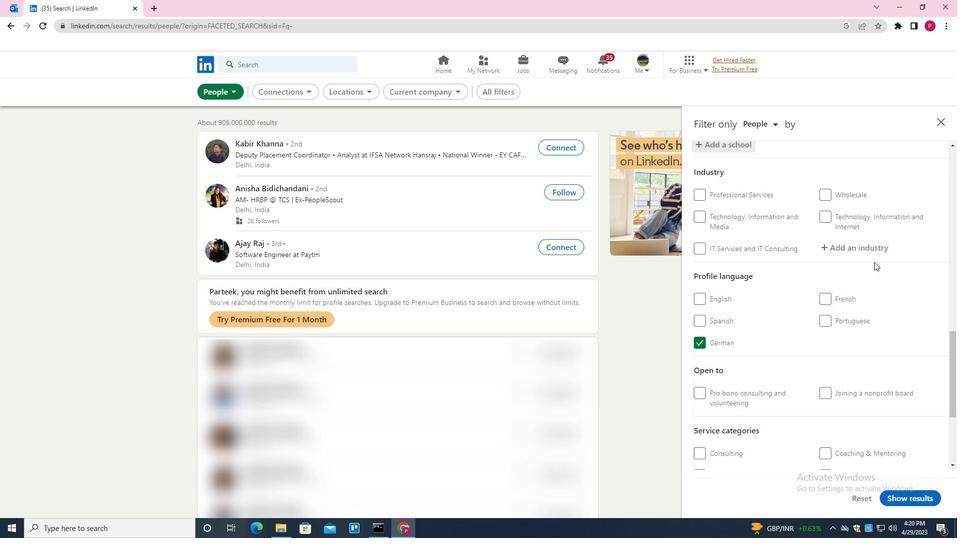 
Action: Mouse pressed left at (875, 251)
Screenshot: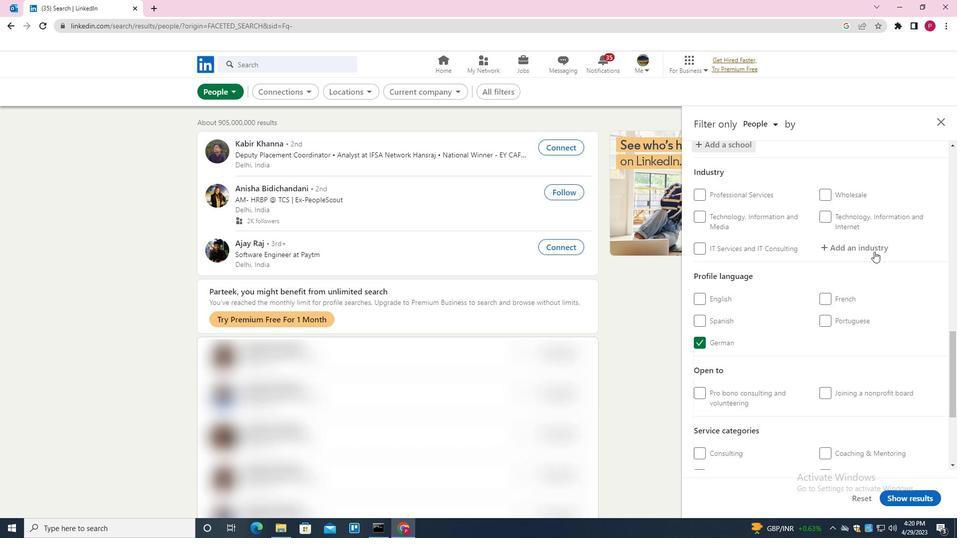 
Action: Key pressed <Key.shift>MOBILE<Key.space><Key.down><Key.enter>
Screenshot: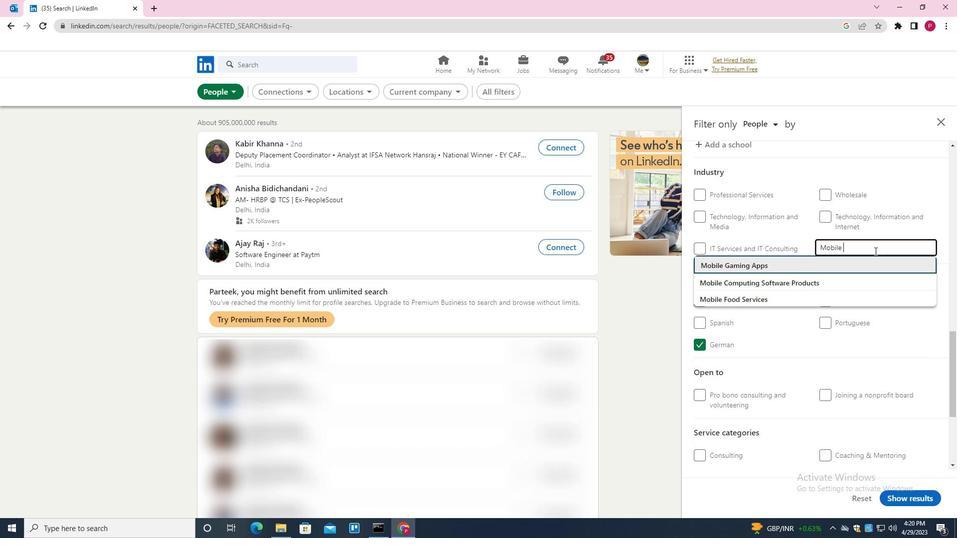 
Action: Mouse moved to (867, 264)
Screenshot: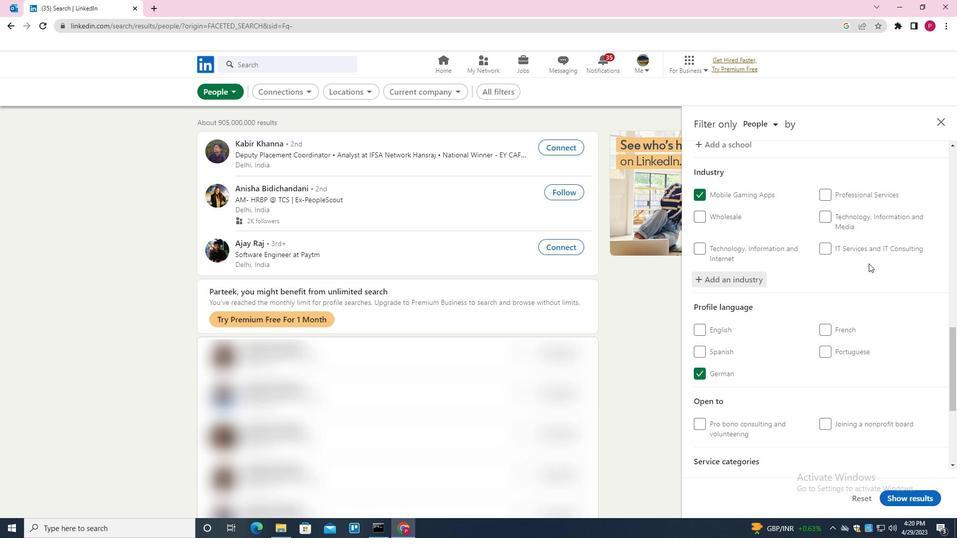 
Action: Mouse scrolled (867, 264) with delta (0, 0)
Screenshot: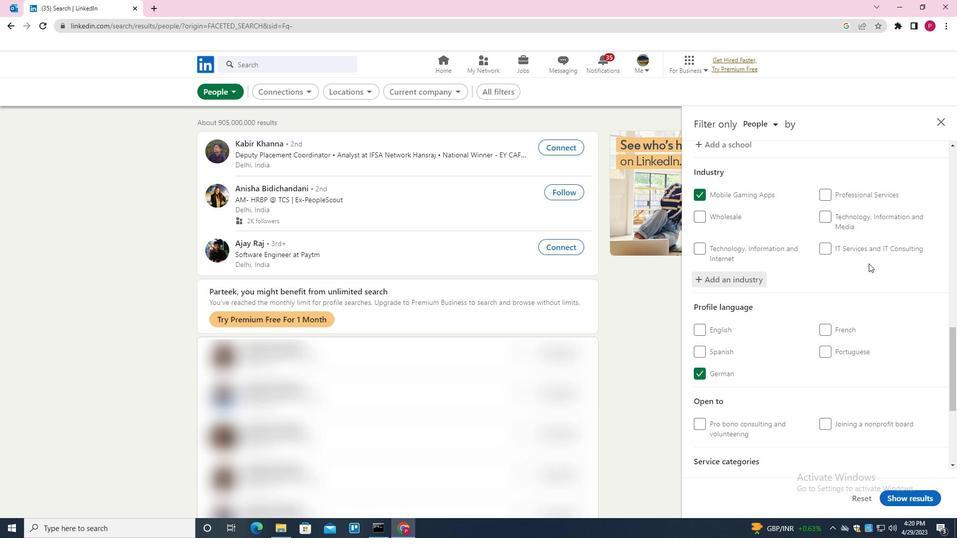 
Action: Mouse scrolled (867, 264) with delta (0, 0)
Screenshot: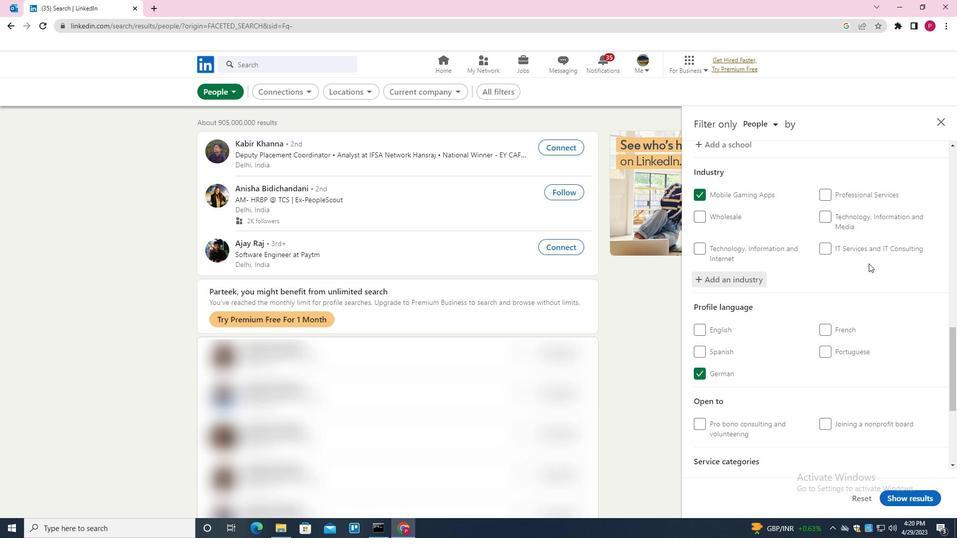 
Action: Mouse moved to (859, 429)
Screenshot: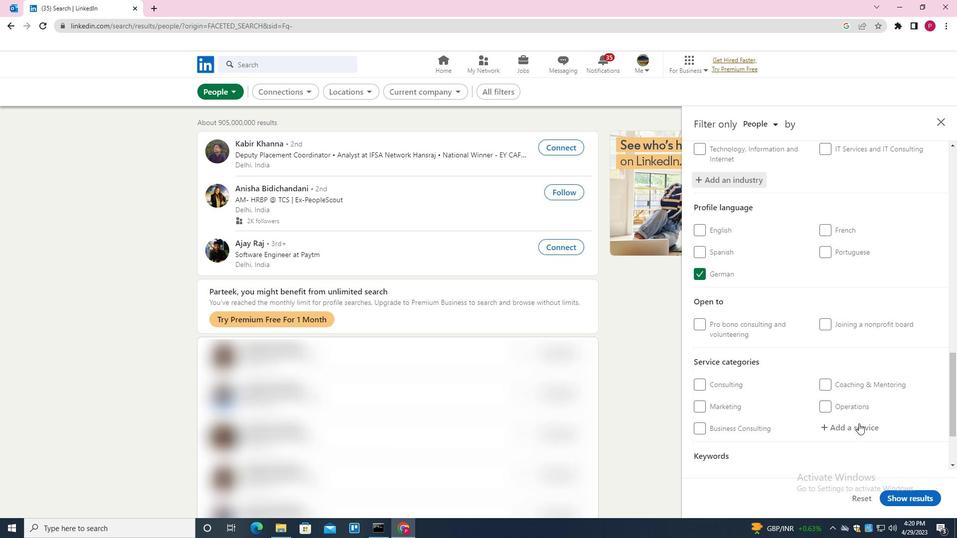 
Action: Mouse pressed left at (859, 429)
Screenshot: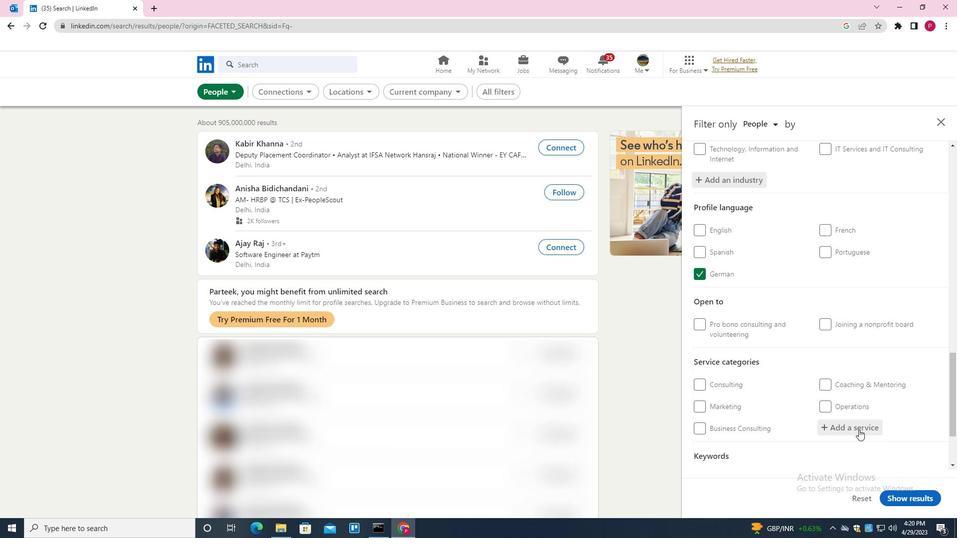 
Action: Key pressed <Key.shift>COPYWR<Key.down><Key.enter>
Screenshot: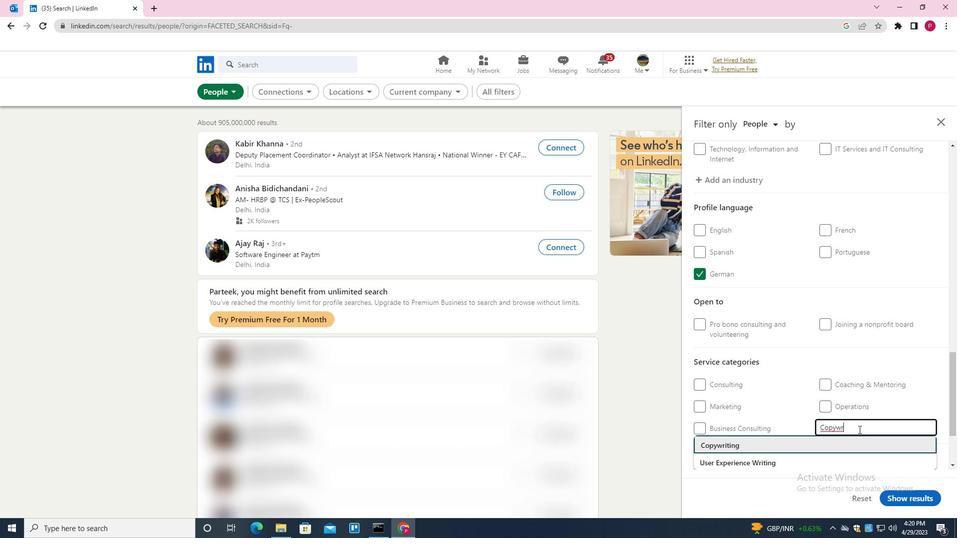 
Action: Mouse moved to (848, 404)
Screenshot: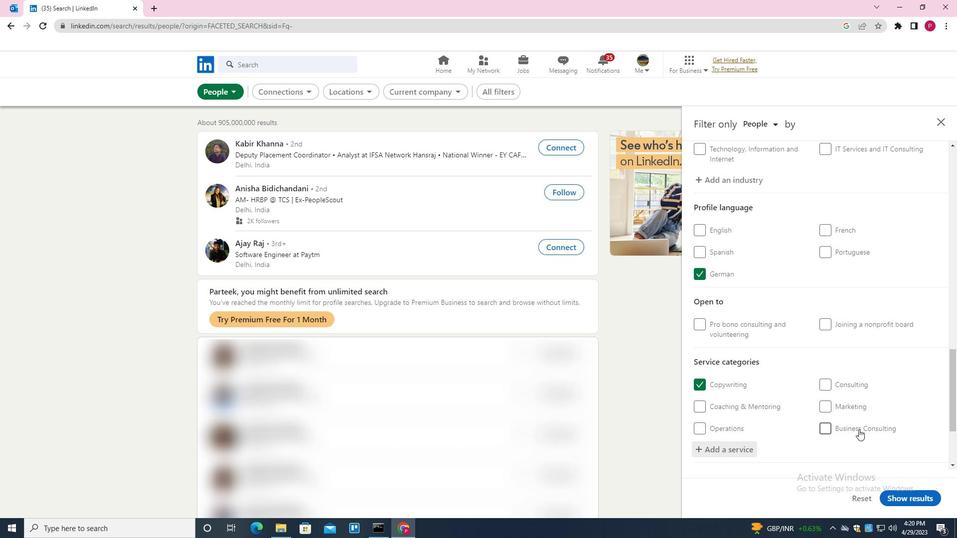 
Action: Mouse scrolled (848, 403) with delta (0, 0)
Screenshot: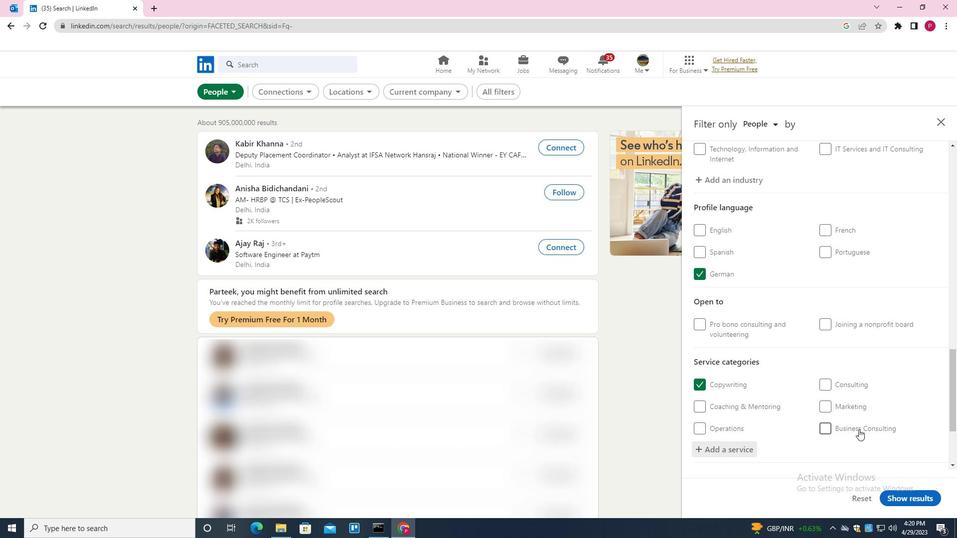 
Action: Mouse moved to (843, 397)
Screenshot: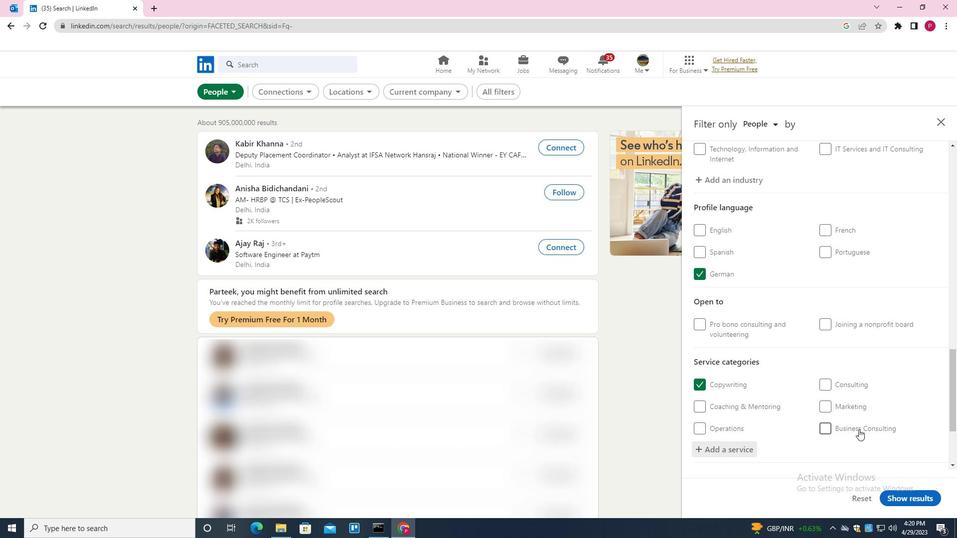 
Action: Mouse scrolled (843, 396) with delta (0, 0)
Screenshot: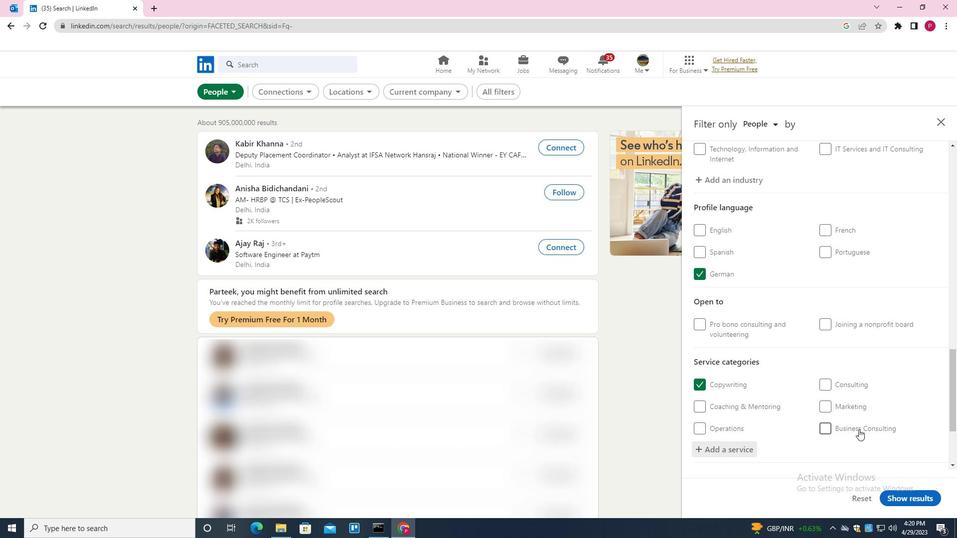 
Action: Mouse moved to (828, 384)
Screenshot: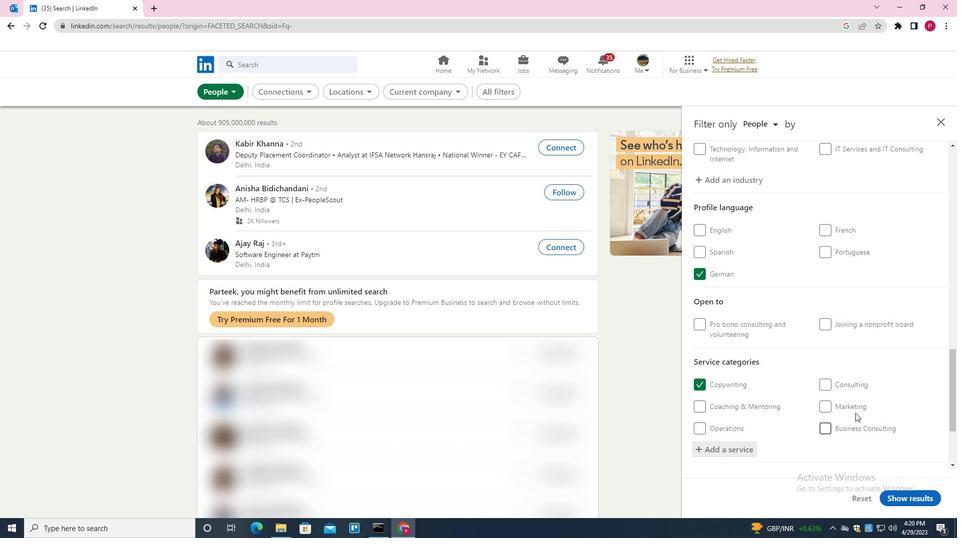 
Action: Mouse scrolled (828, 383) with delta (0, 0)
Screenshot: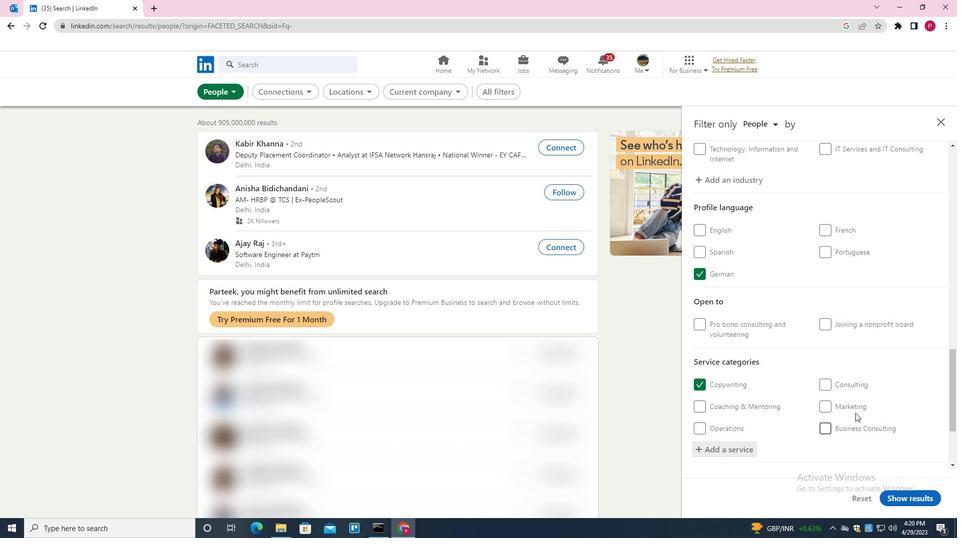 
Action: Mouse moved to (819, 379)
Screenshot: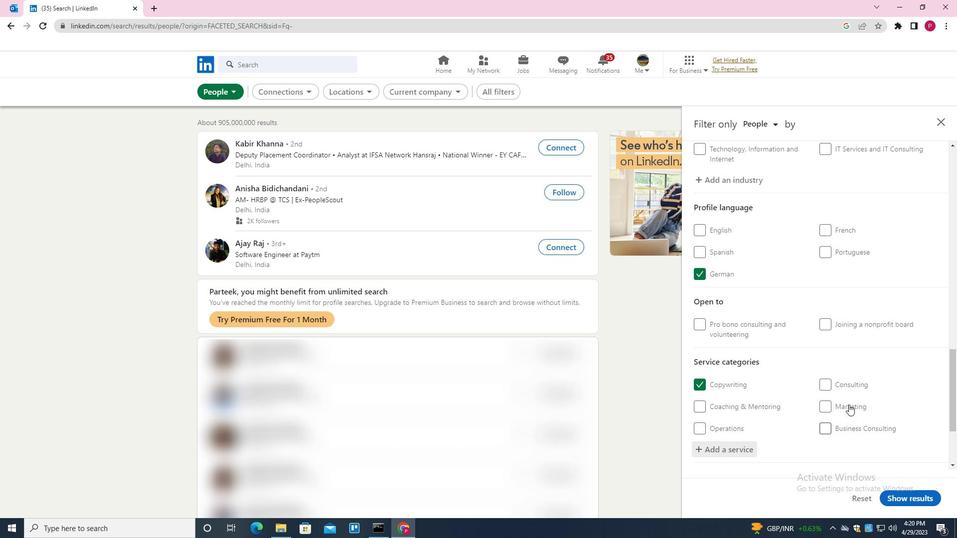 
Action: Mouse scrolled (819, 378) with delta (0, 0)
Screenshot: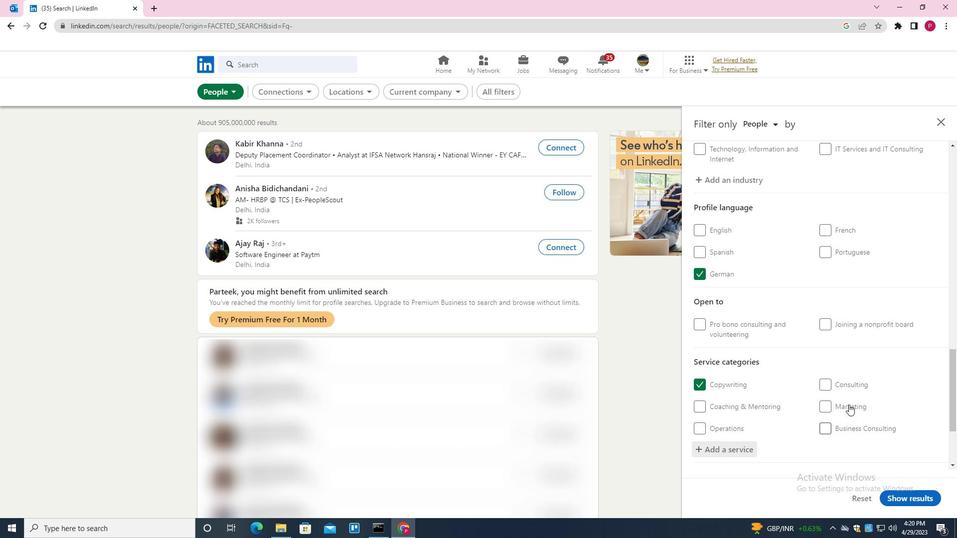 
Action: Mouse moved to (818, 378)
Screenshot: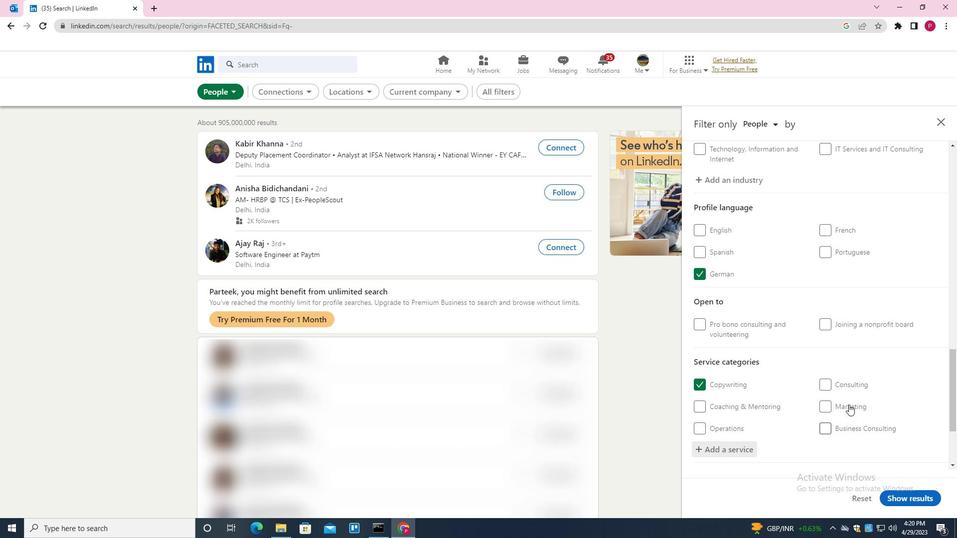 
Action: Mouse scrolled (818, 378) with delta (0, 0)
Screenshot: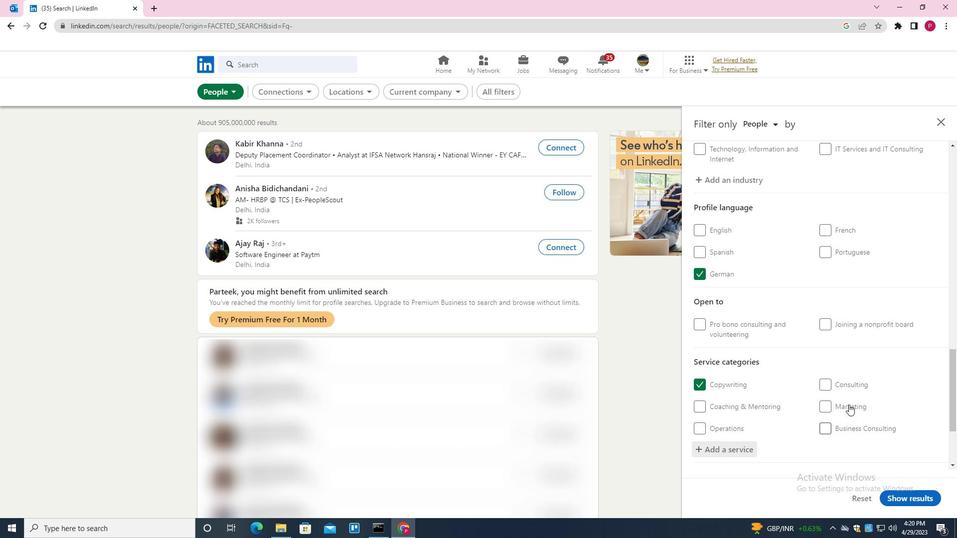 
Action: Mouse moved to (788, 421)
Screenshot: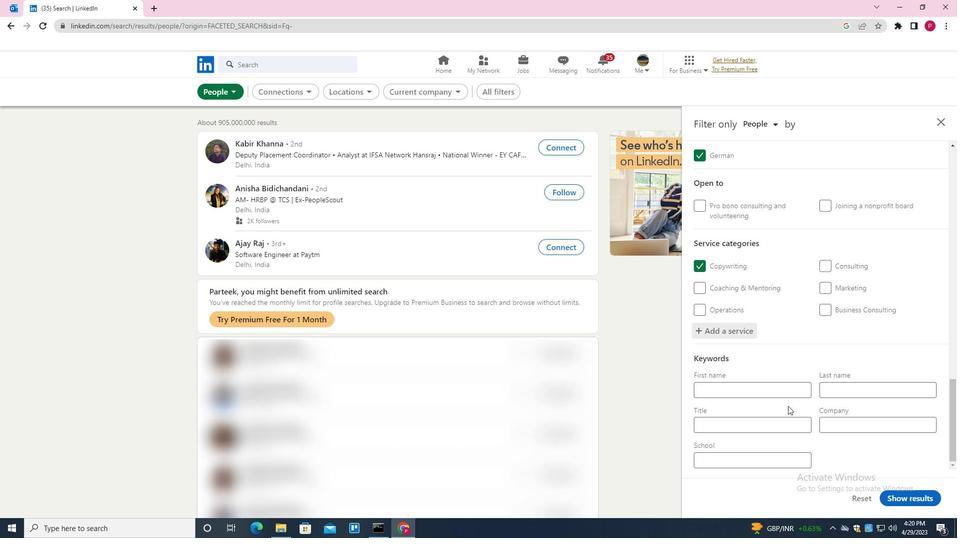 
Action: Mouse pressed left at (788, 421)
Screenshot: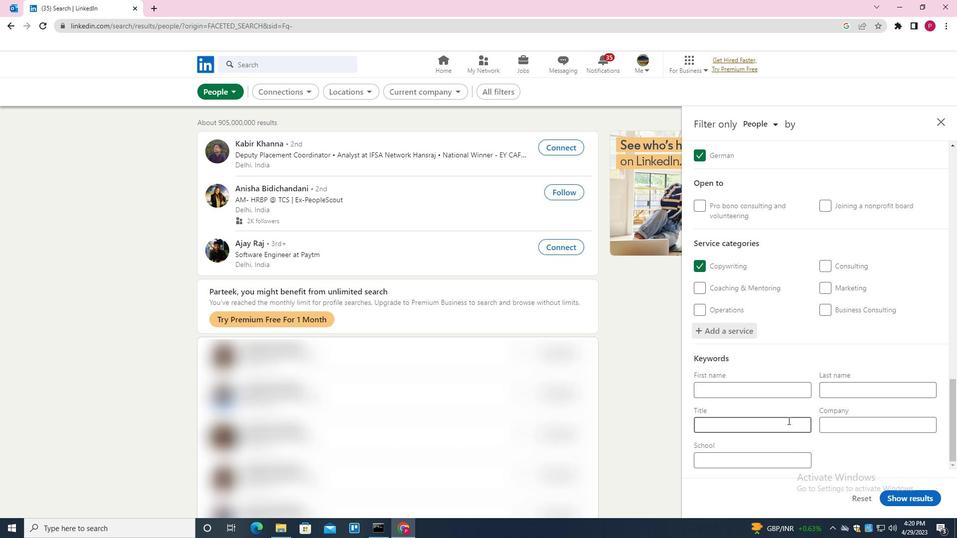 
Action: Key pressed <Key.shift><Key.shift><Key.shift><Key.shift><Key.shift><Key.shift><Key.shift>INTERIOR<Key.space><Key.shift><Key.shift><Key.shift><Key.shift><Key.shift>DESIGNER
Screenshot: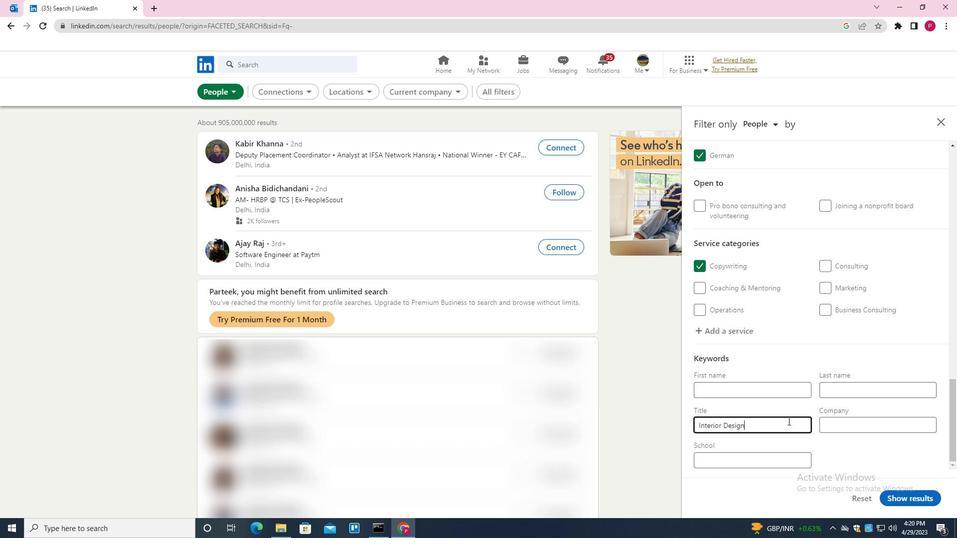 
Action: Mouse moved to (901, 496)
Screenshot: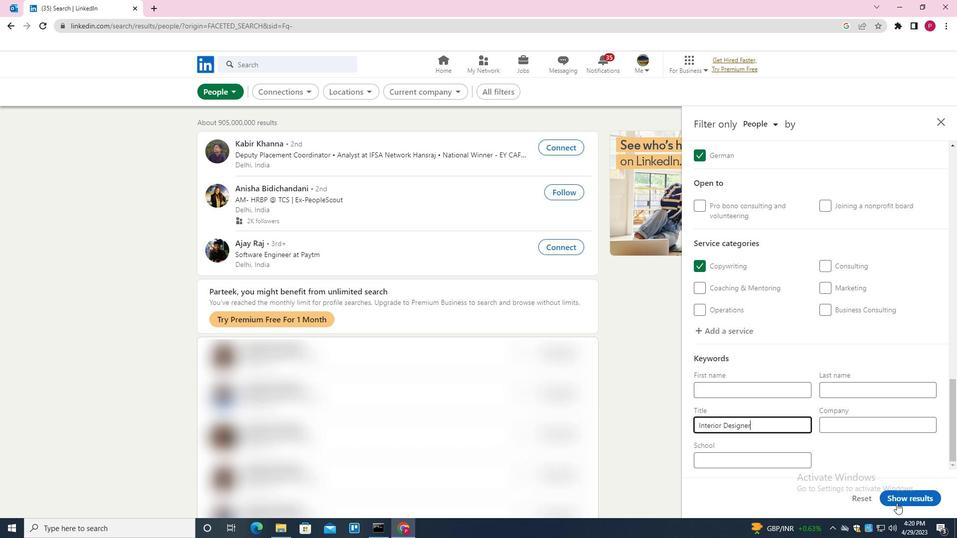 
Action: Mouse pressed left at (901, 496)
Screenshot: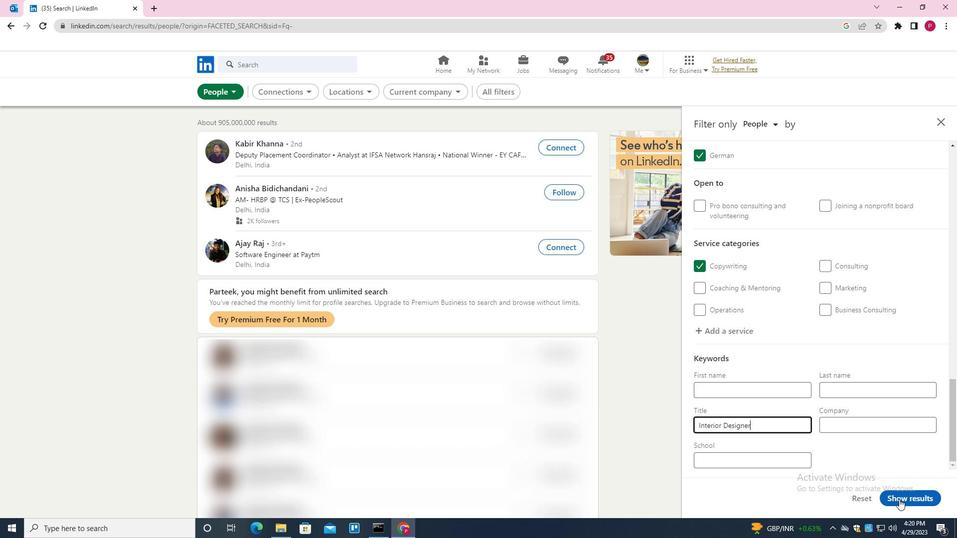 
Action: Mouse moved to (489, 264)
Screenshot: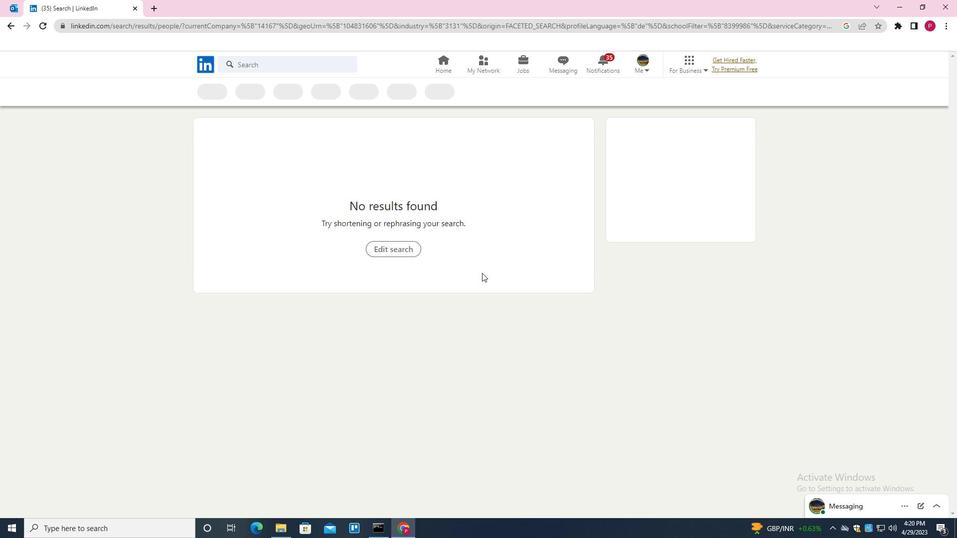 
